 Task: For heading Use Georgia with red colour & bold.  font size for heading18,  'Change the font style of data to'Georgia and font size to 9,  Change the alignment of both headline & data to Align right In the sheet  BudgetTool templatesbook
Action: Mouse moved to (229, 185)
Screenshot: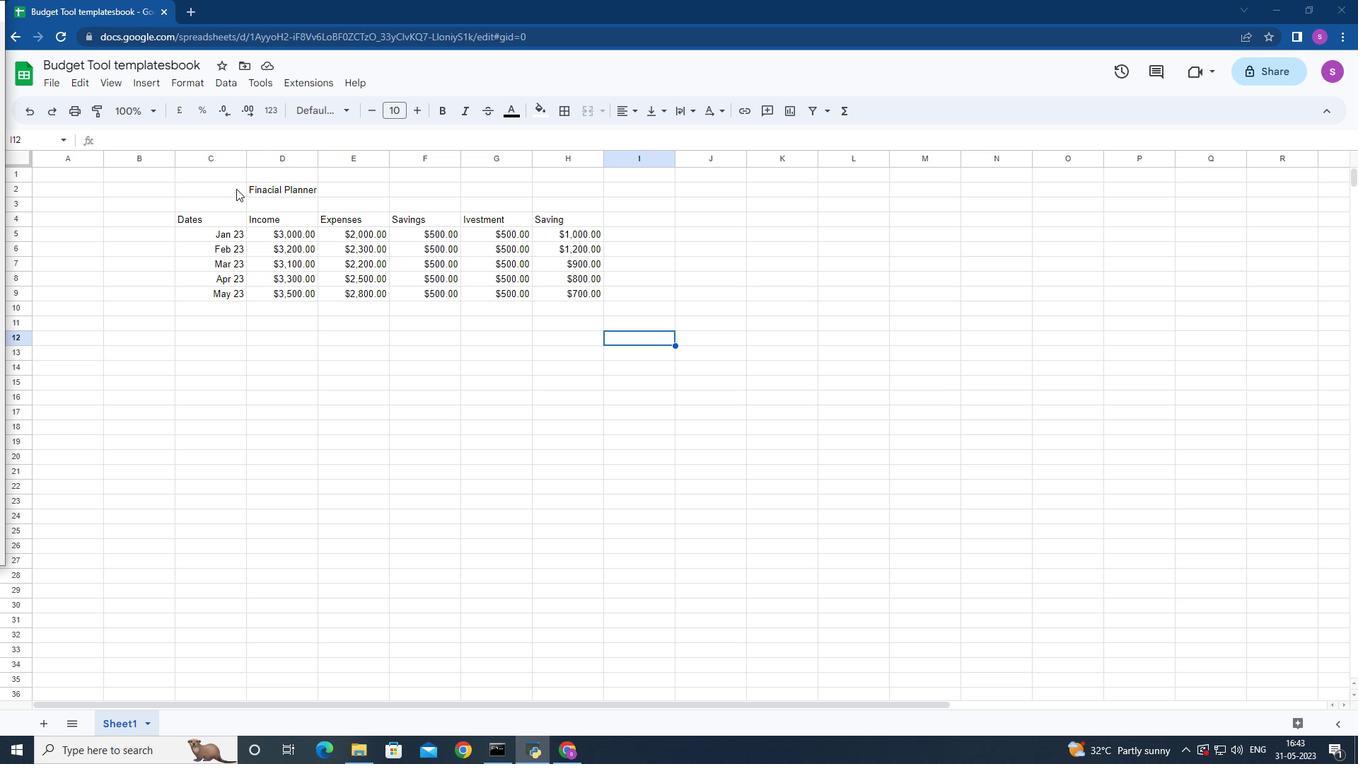 
Action: Mouse pressed left at (229, 185)
Screenshot: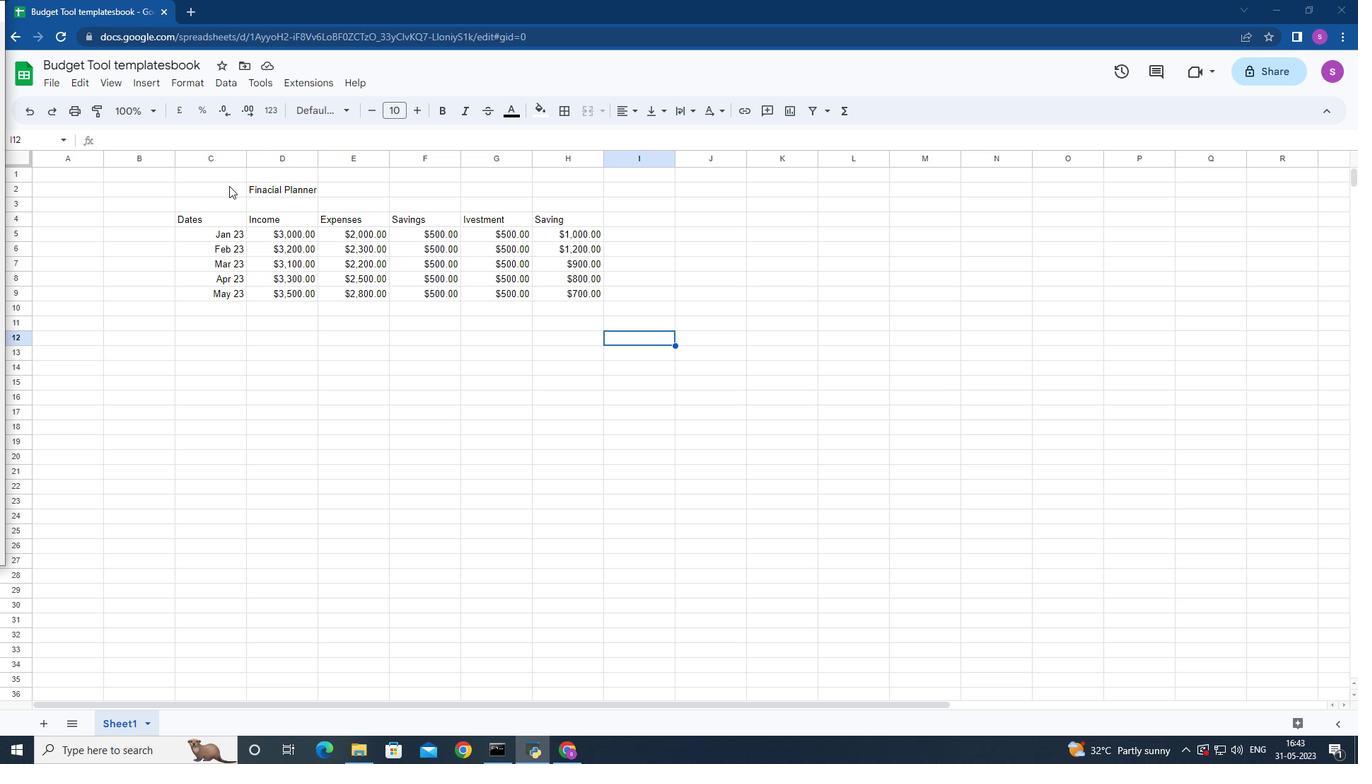
Action: Mouse moved to (348, 108)
Screenshot: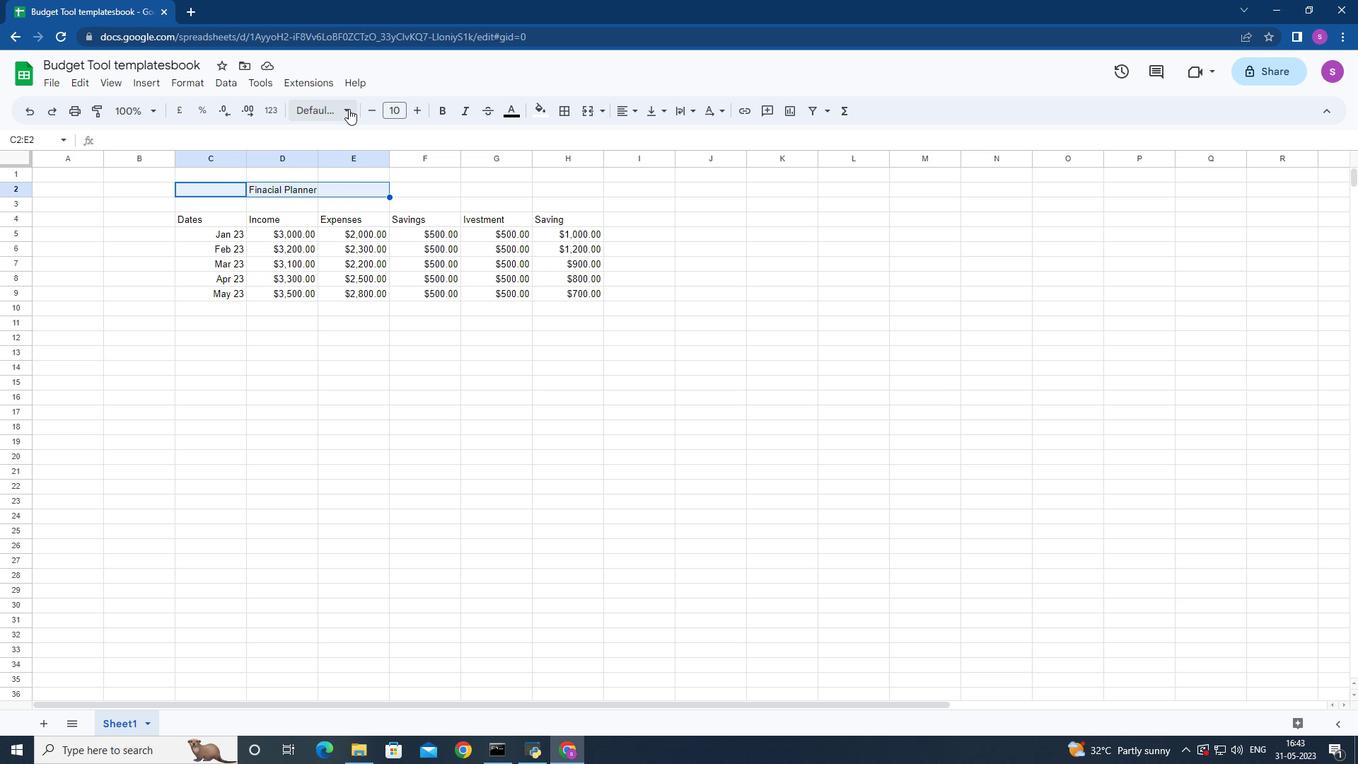 
Action: Mouse pressed left at (348, 108)
Screenshot: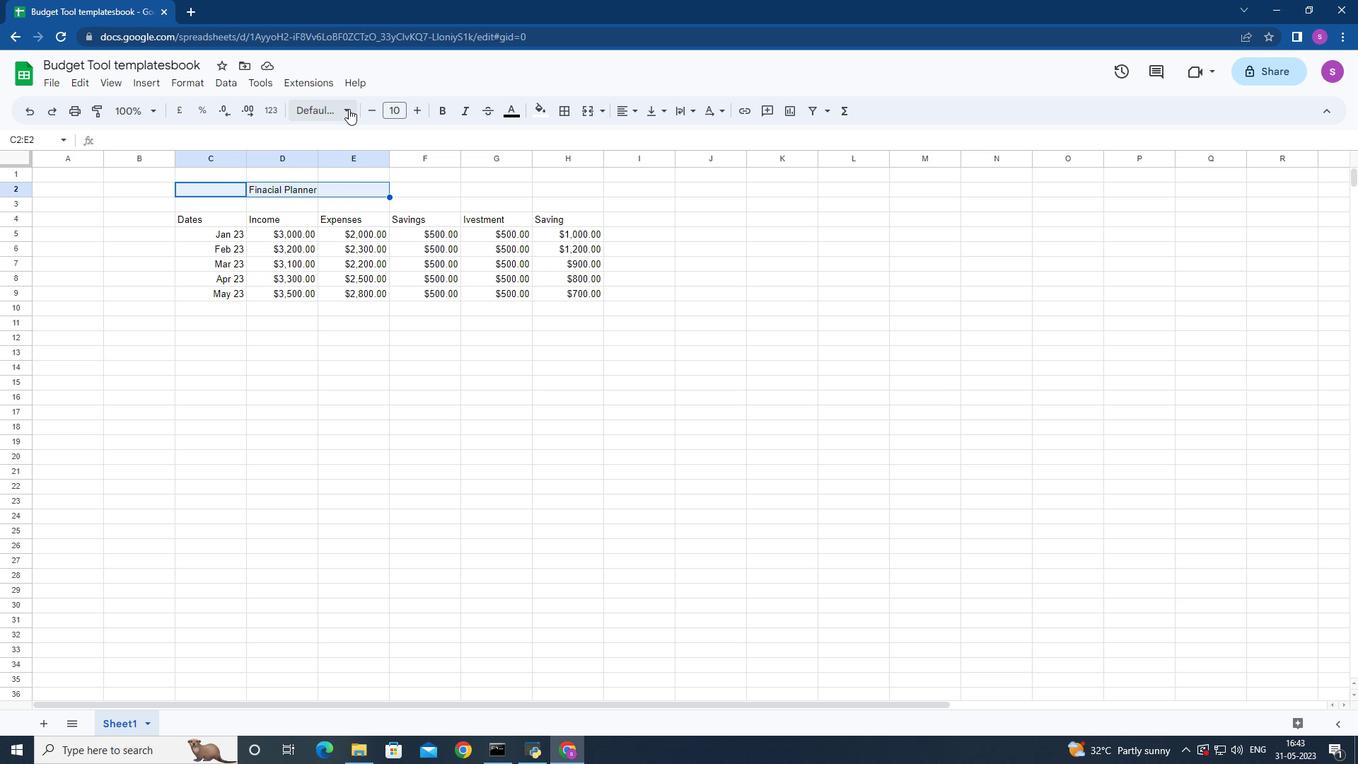 
Action: Mouse moved to (367, 541)
Screenshot: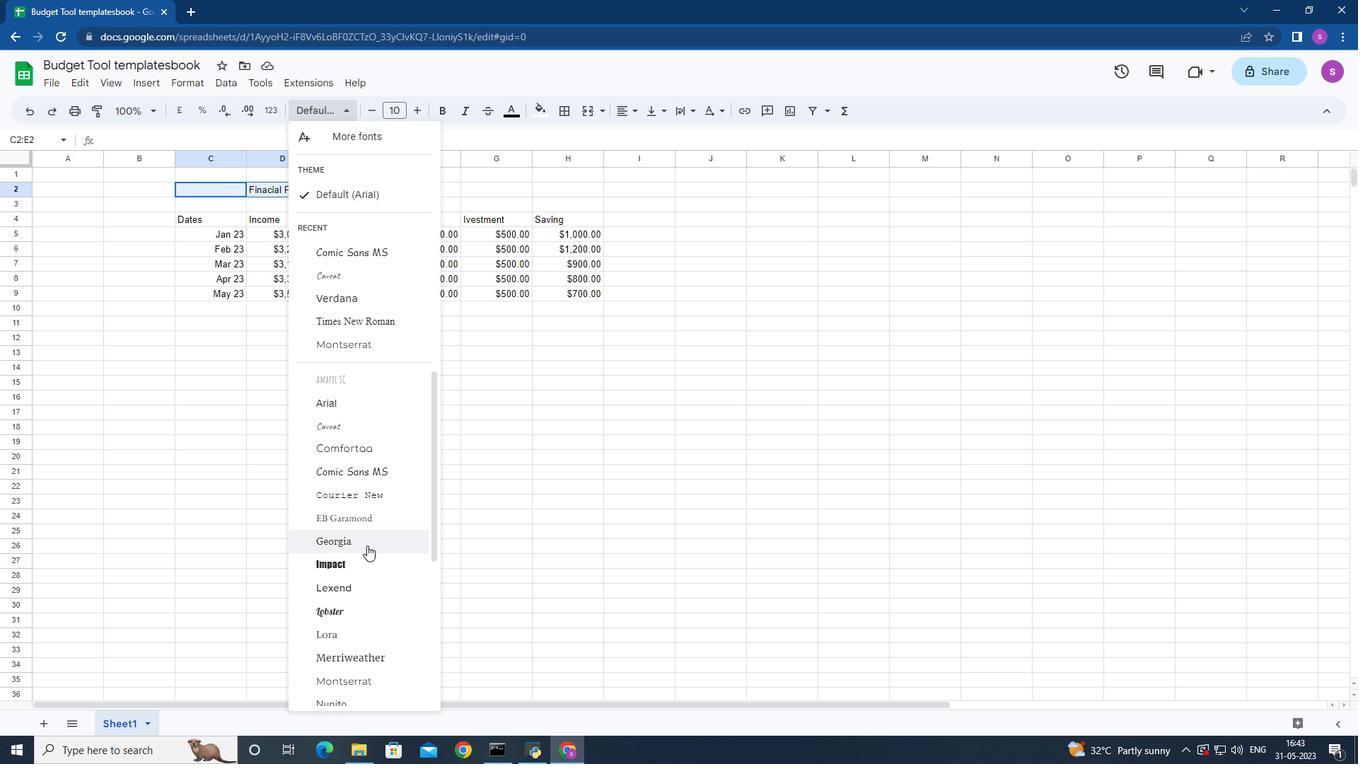 
Action: Mouse pressed left at (367, 541)
Screenshot: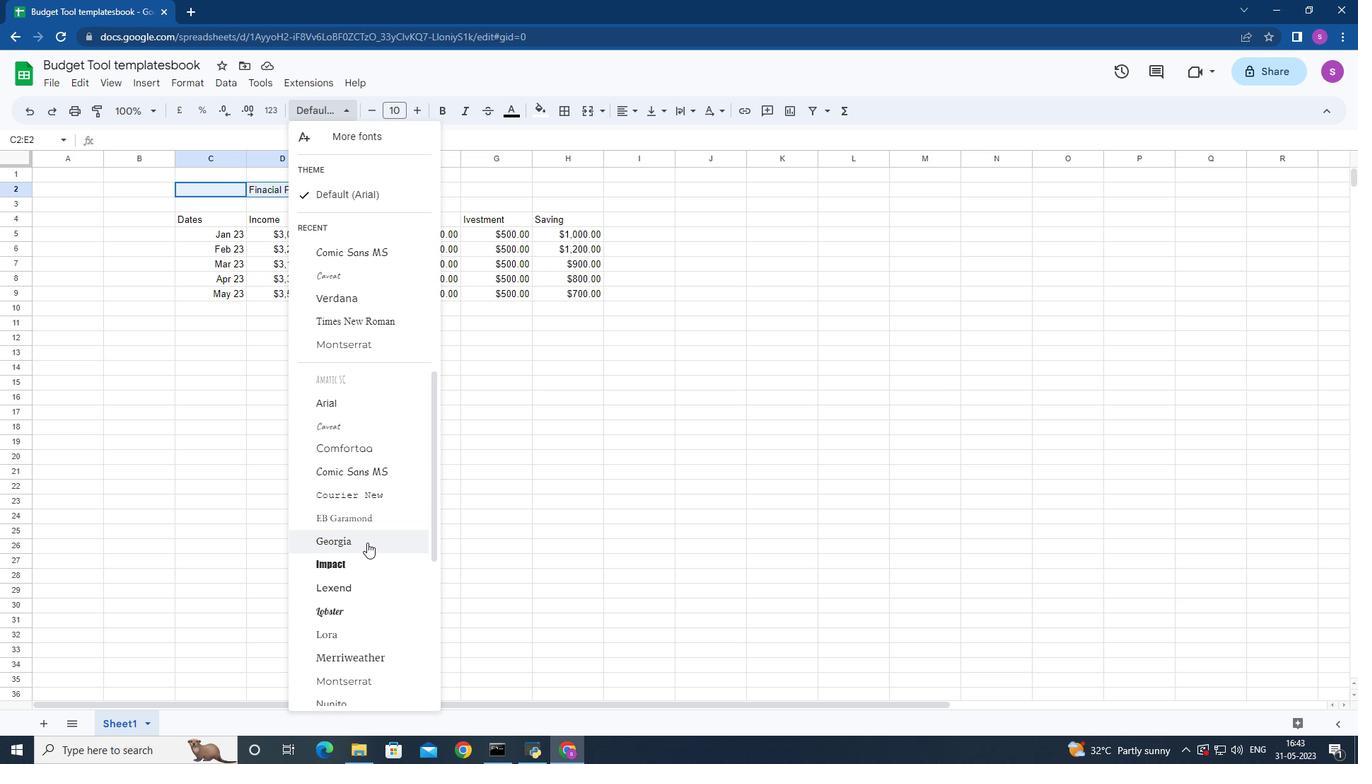
Action: Mouse moved to (515, 109)
Screenshot: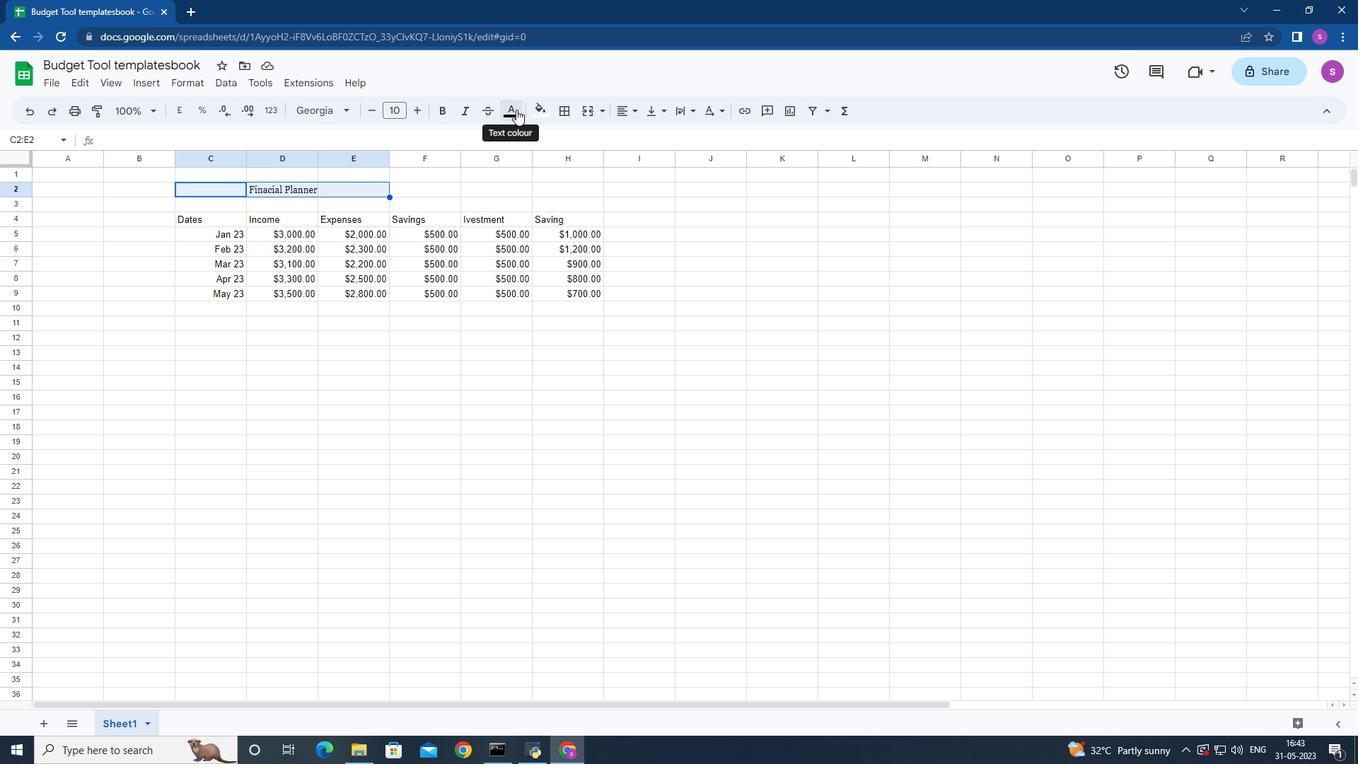 
Action: Mouse pressed left at (515, 109)
Screenshot: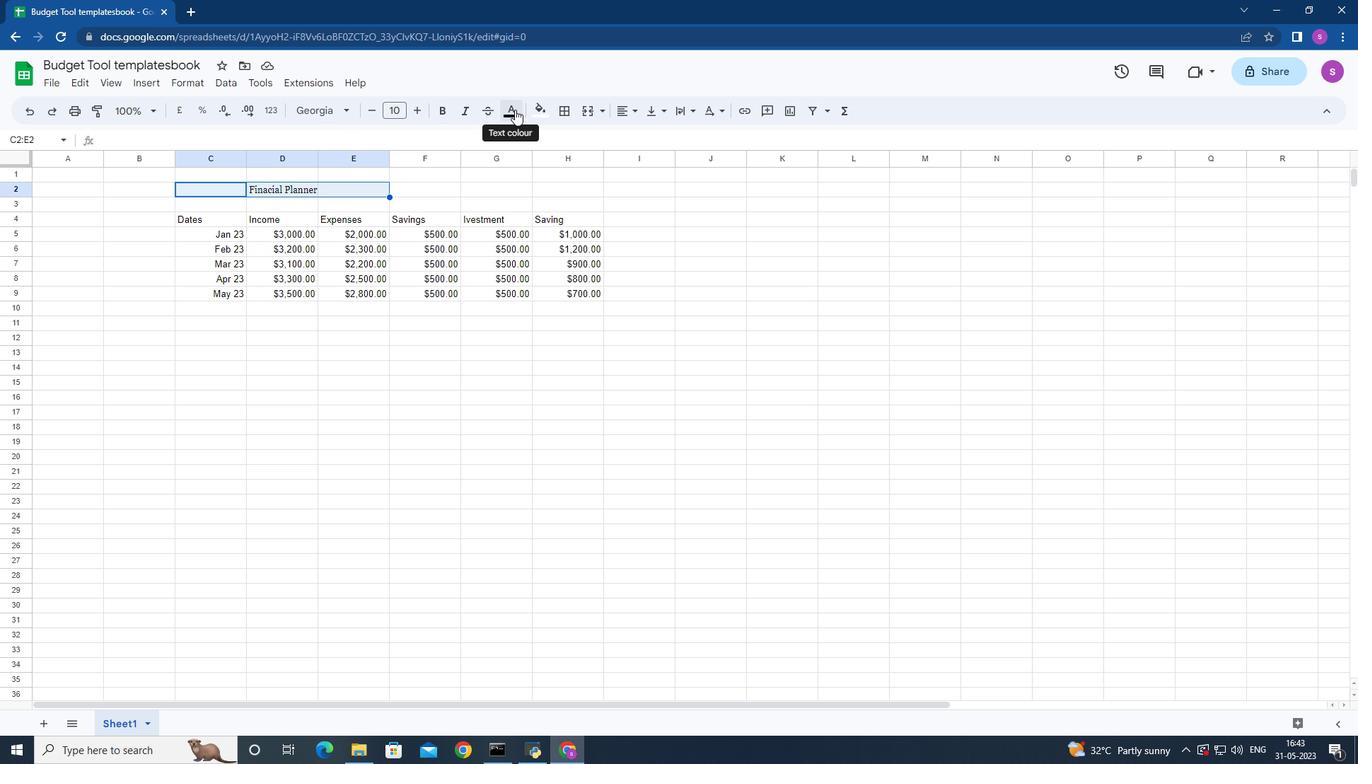 
Action: Mouse moved to (529, 179)
Screenshot: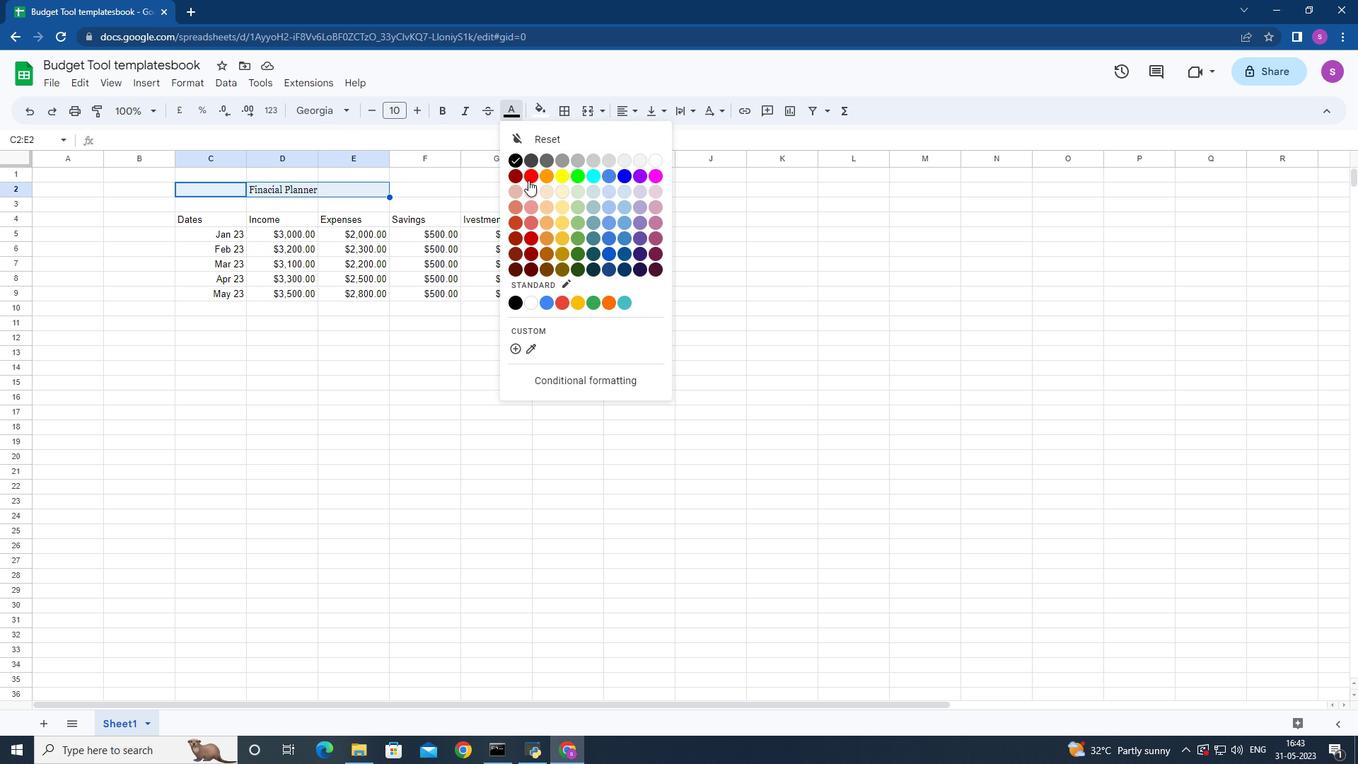 
Action: Mouse pressed left at (529, 179)
Screenshot: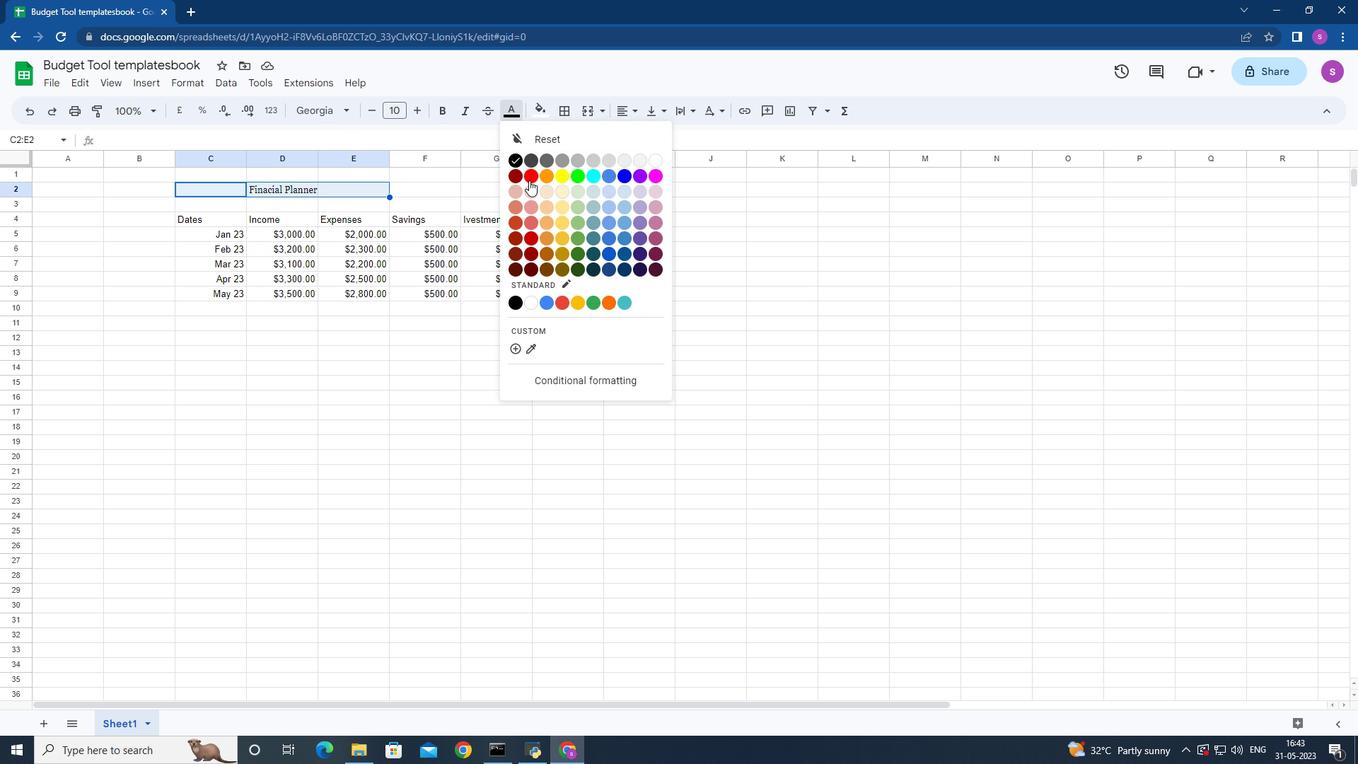 
Action: Mouse moved to (444, 113)
Screenshot: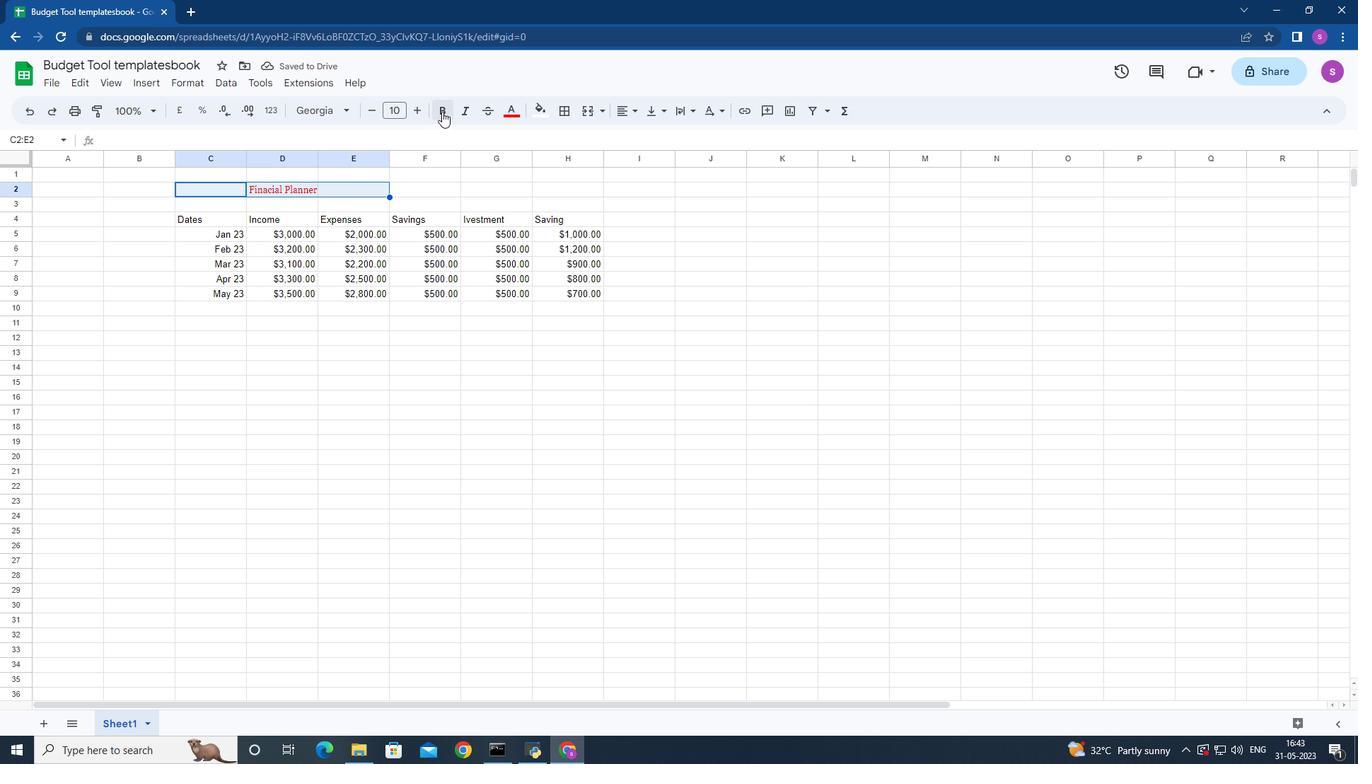 
Action: Mouse pressed left at (444, 113)
Screenshot: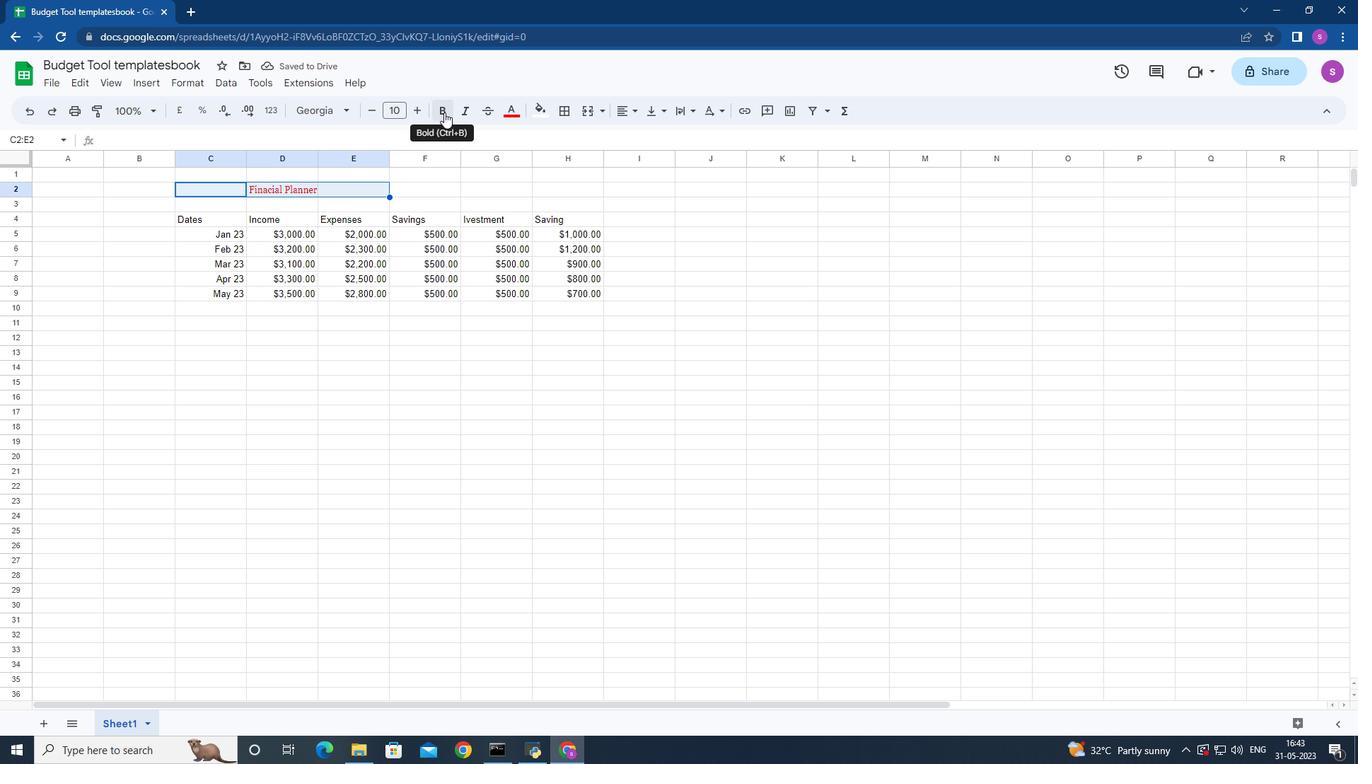 
Action: Mouse moved to (416, 111)
Screenshot: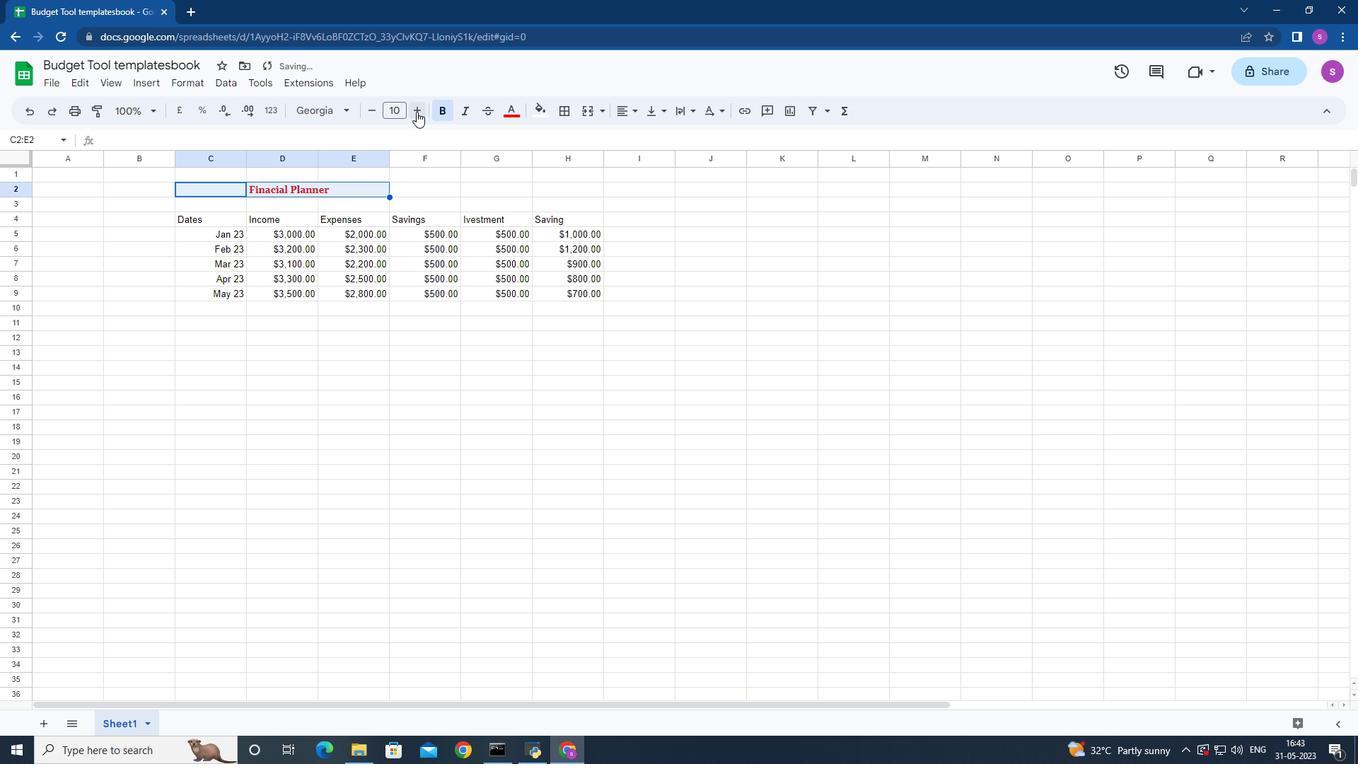 
Action: Mouse pressed left at (416, 111)
Screenshot: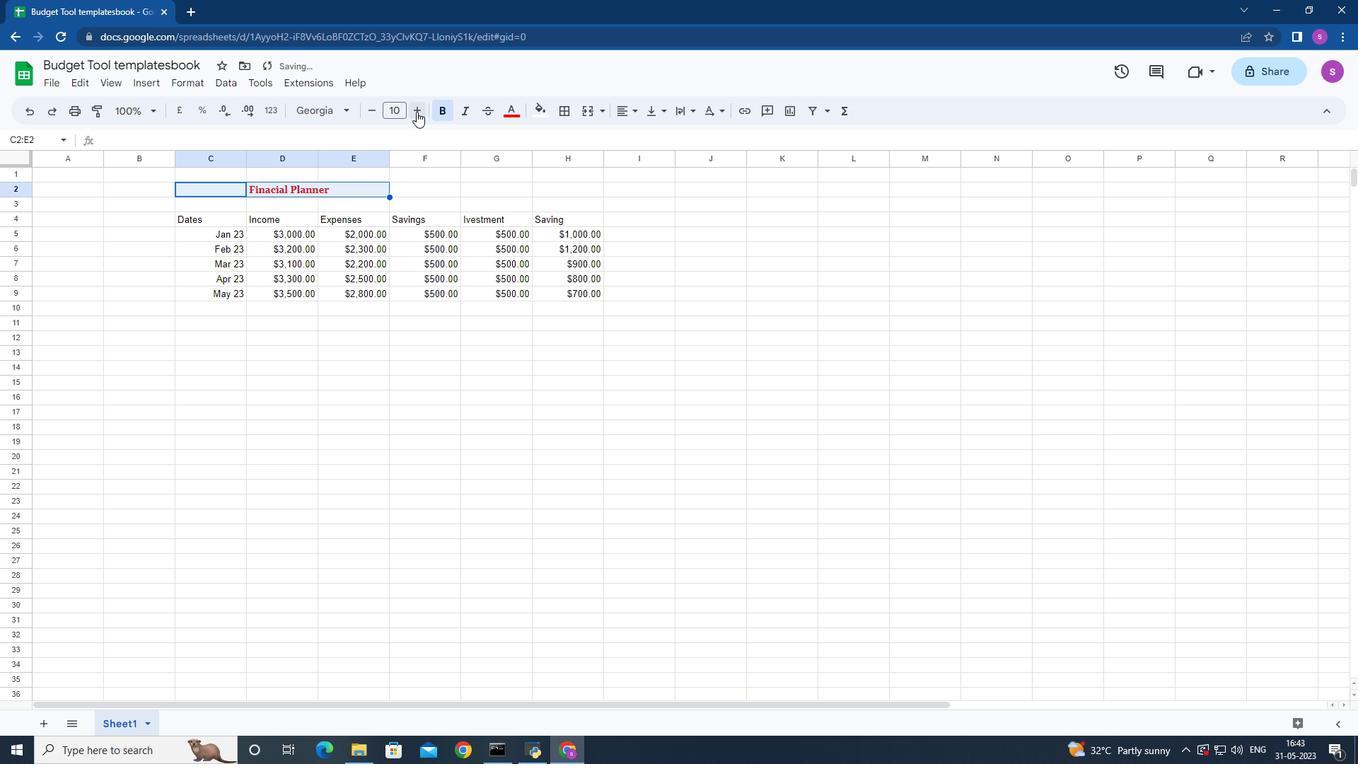 
Action: Mouse moved to (416, 111)
Screenshot: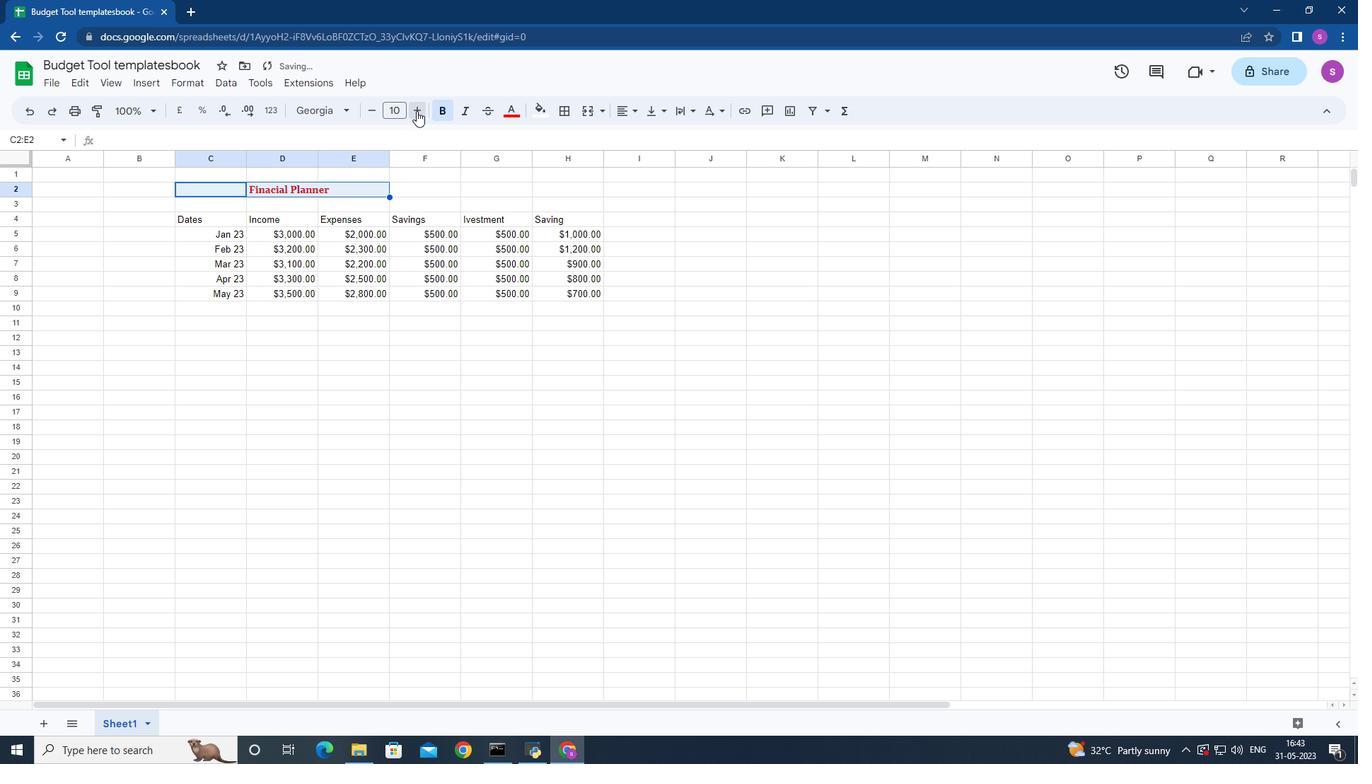 
Action: Mouse pressed left at (416, 111)
Screenshot: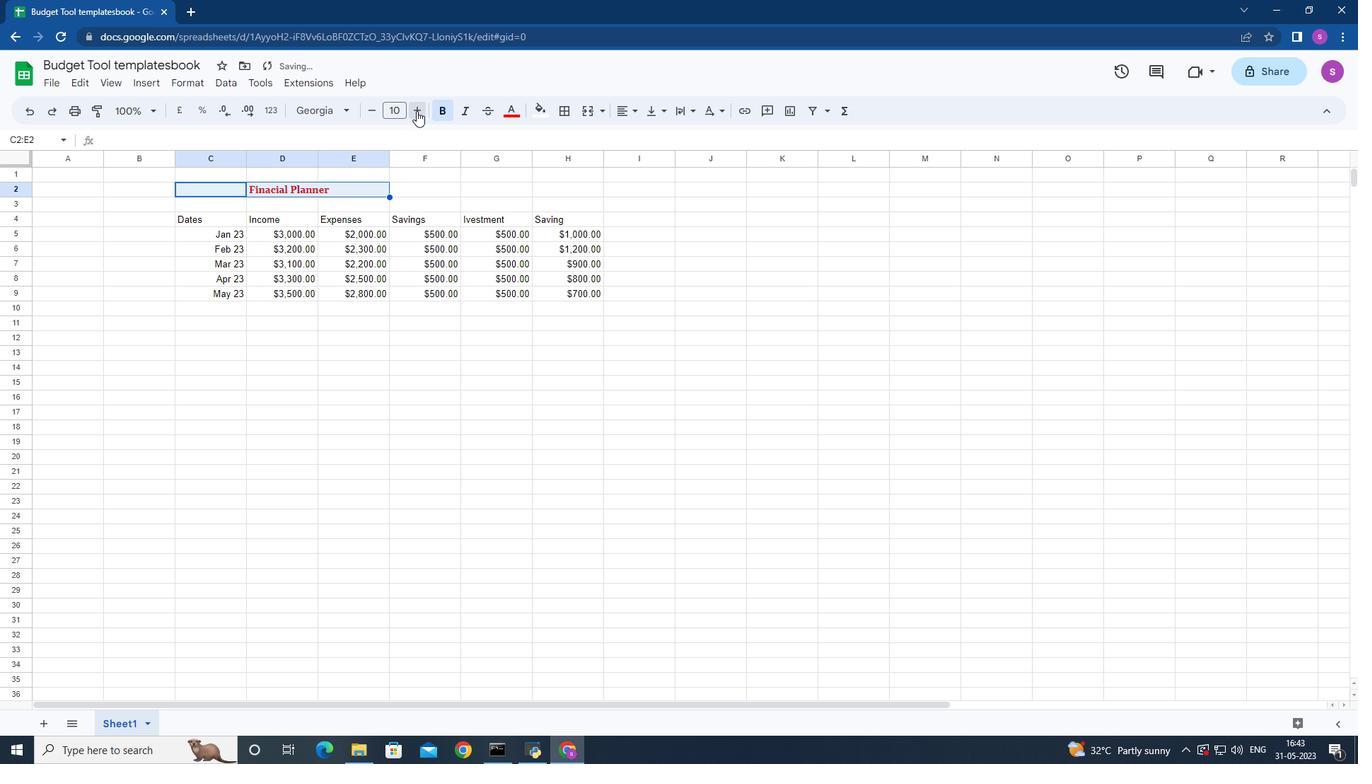 
Action: Mouse moved to (418, 111)
Screenshot: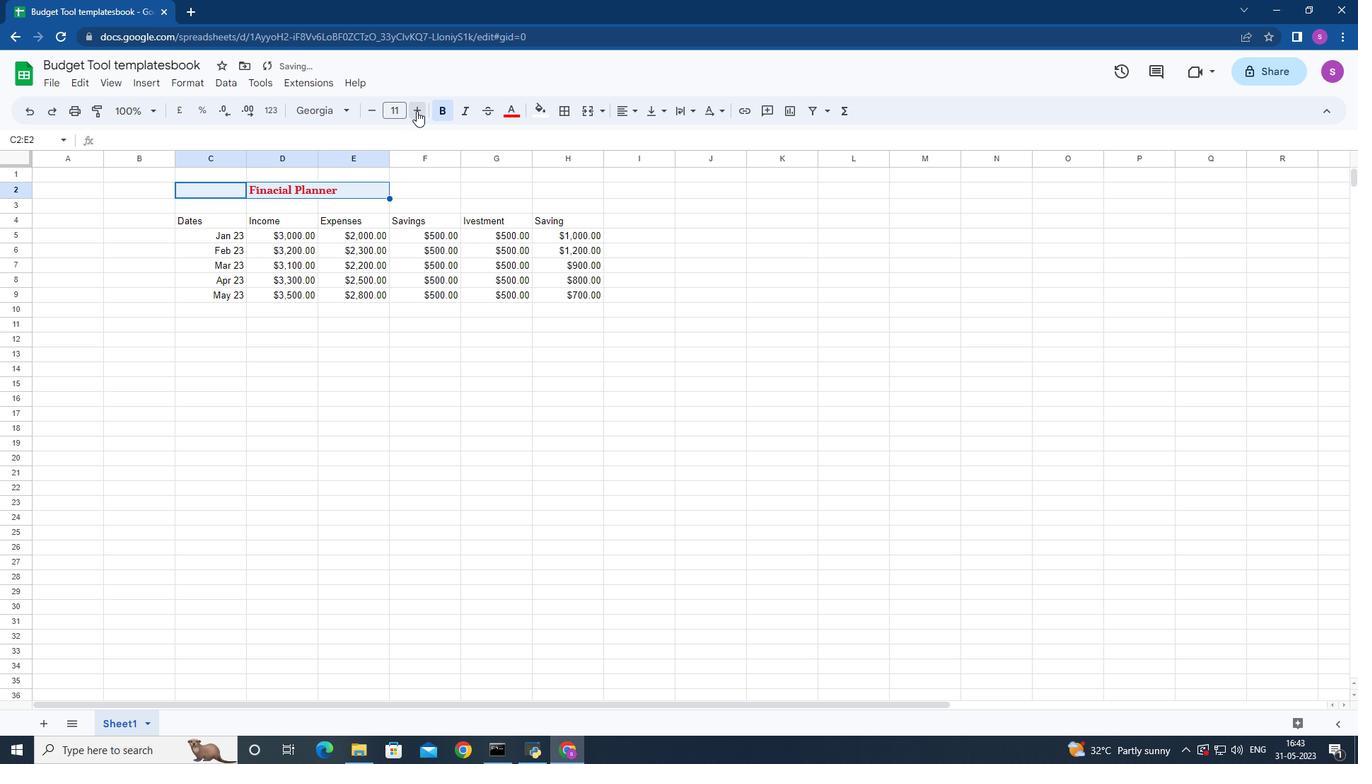 
Action: Mouse pressed left at (418, 111)
Screenshot: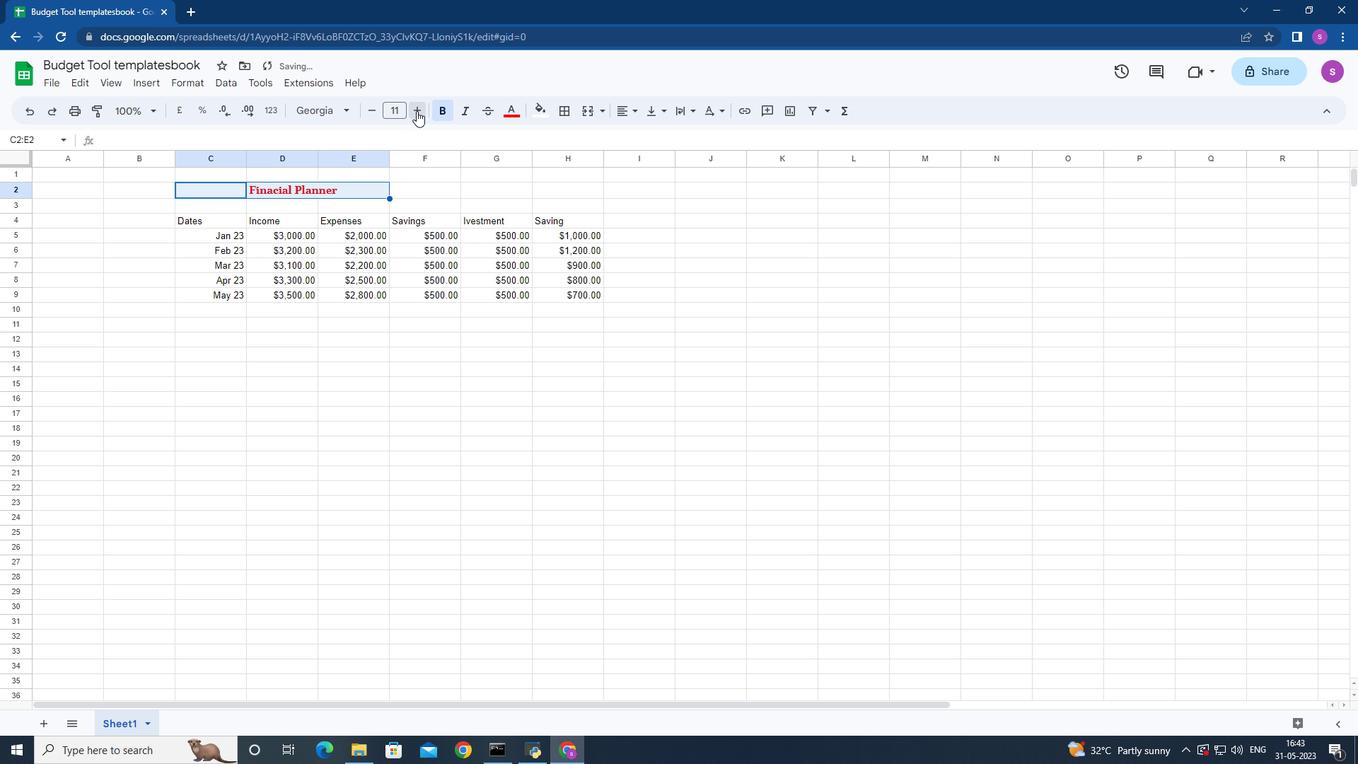 
Action: Mouse pressed left at (418, 111)
Screenshot: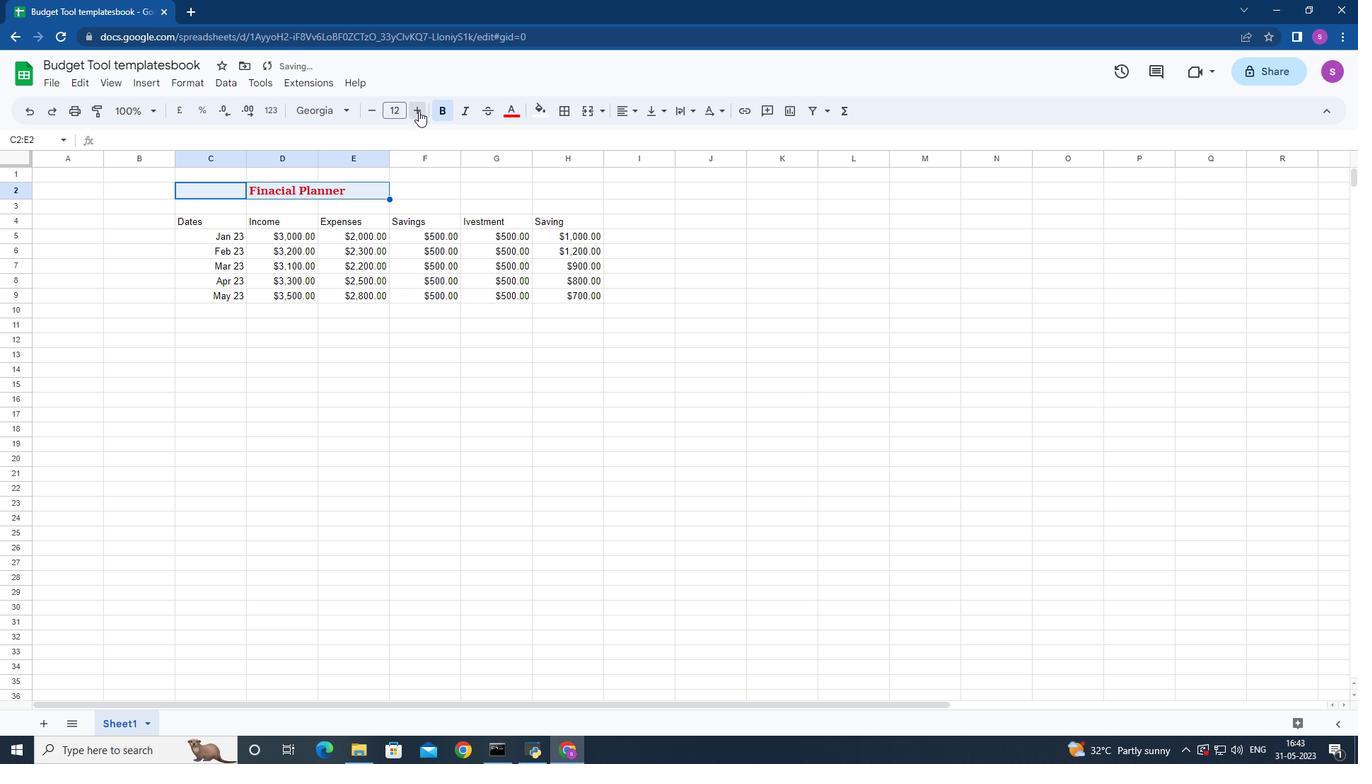 
Action: Mouse moved to (419, 110)
Screenshot: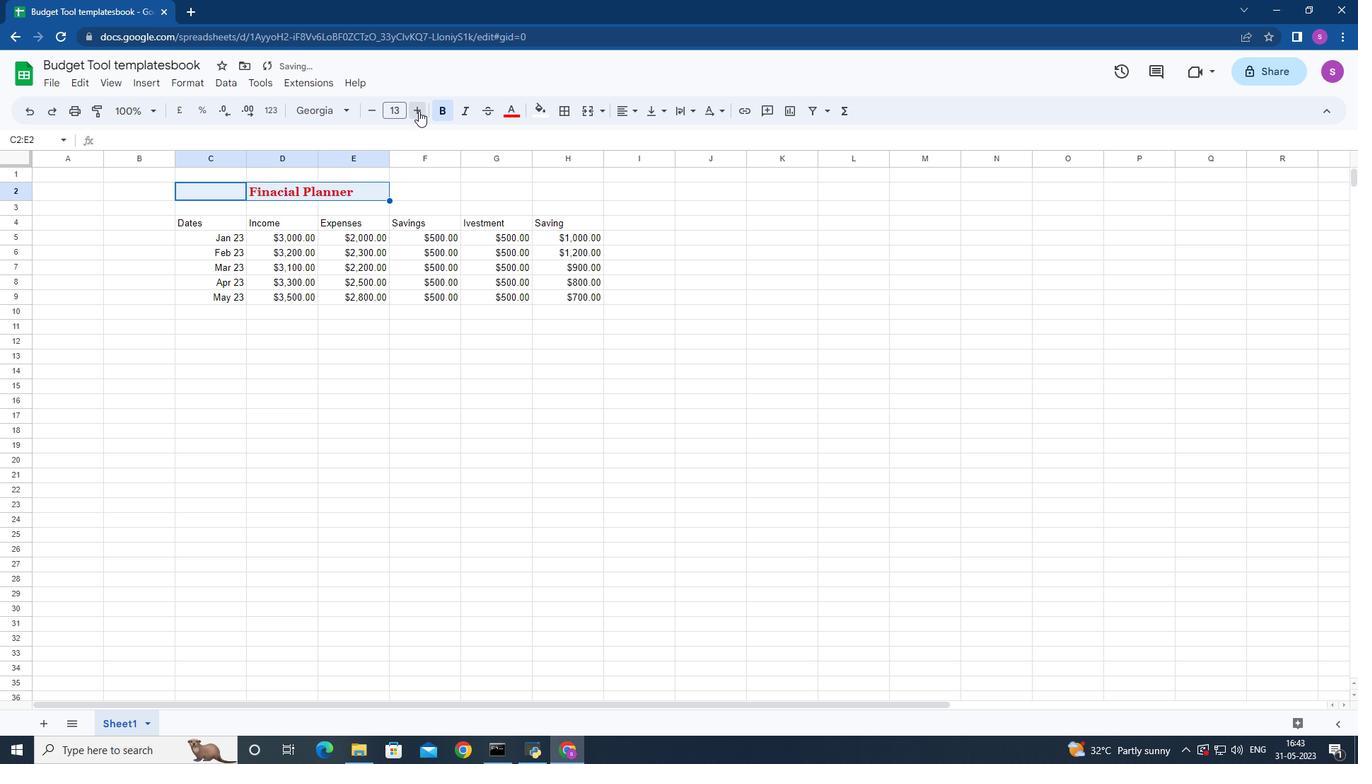
Action: Mouse pressed left at (419, 110)
Screenshot: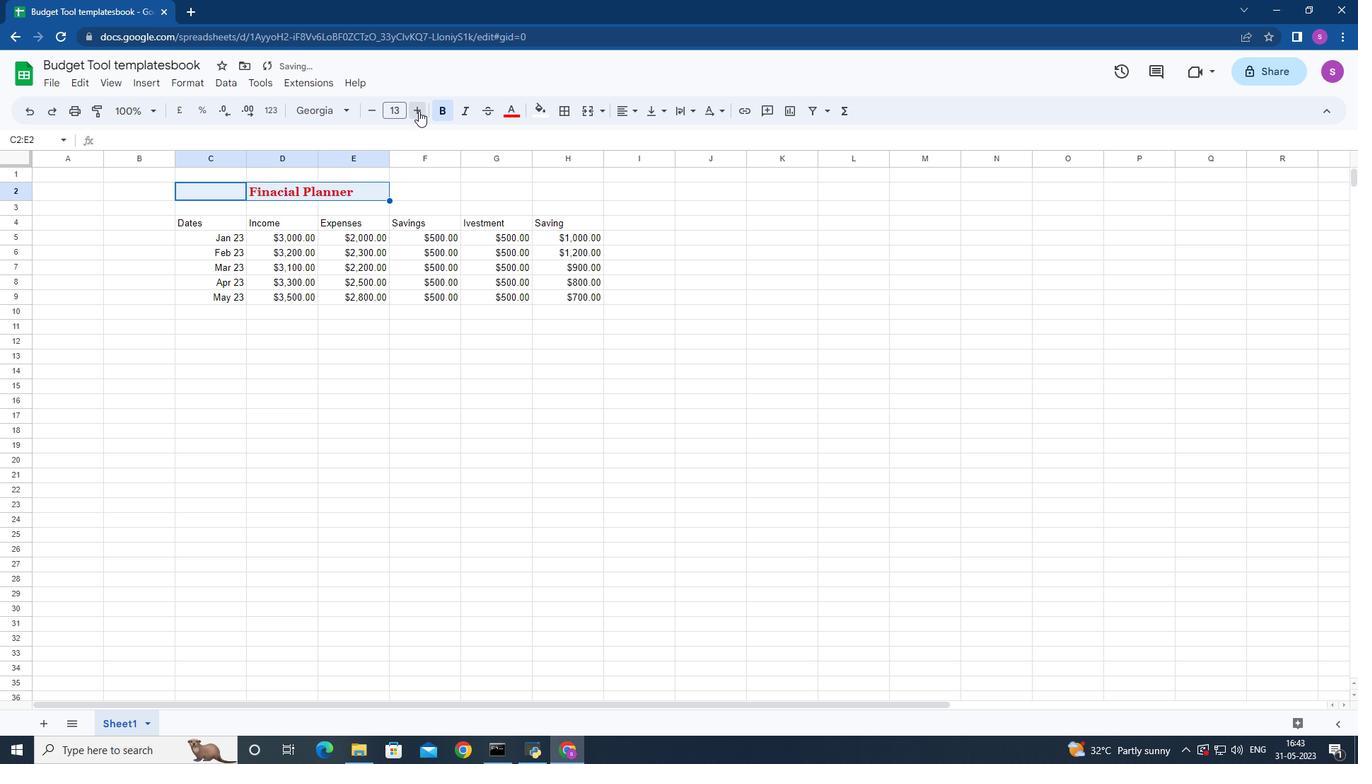 
Action: Mouse moved to (420, 110)
Screenshot: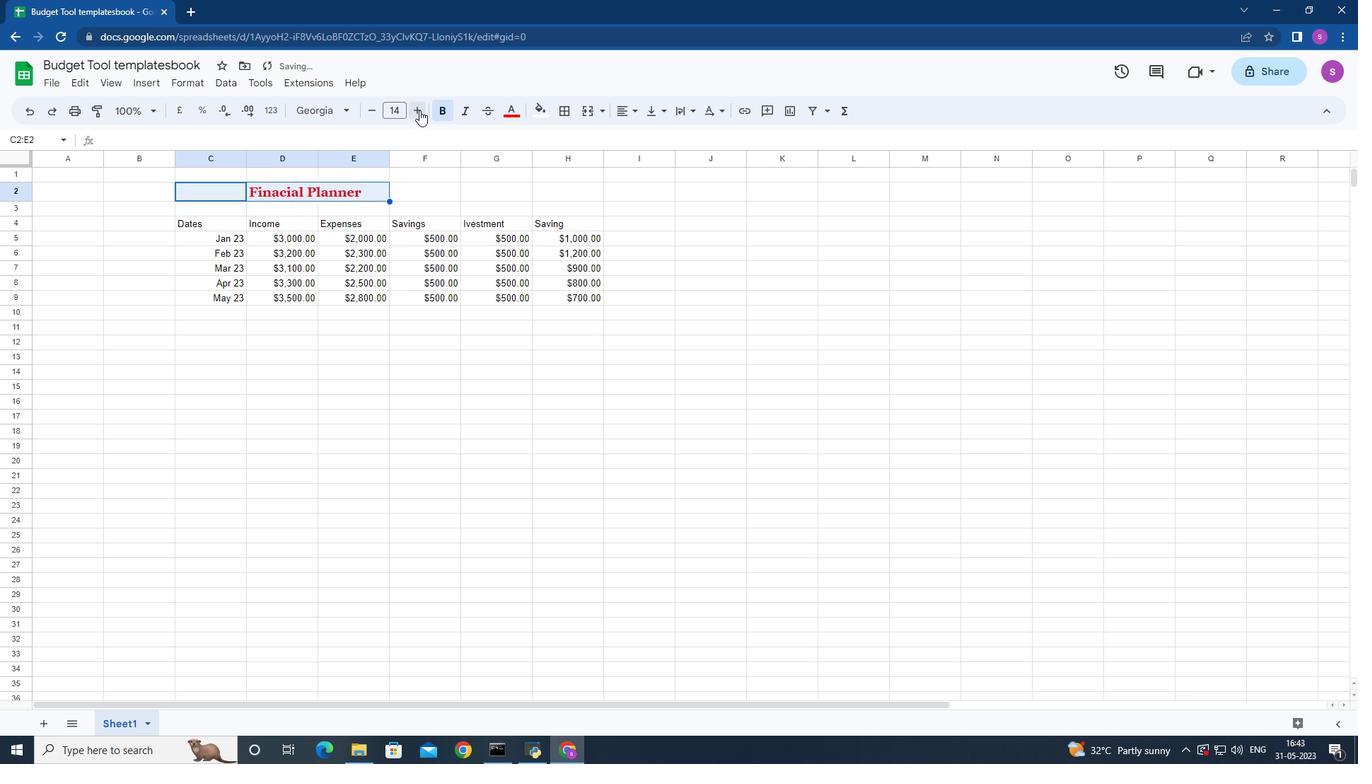 
Action: Mouse pressed left at (420, 110)
Screenshot: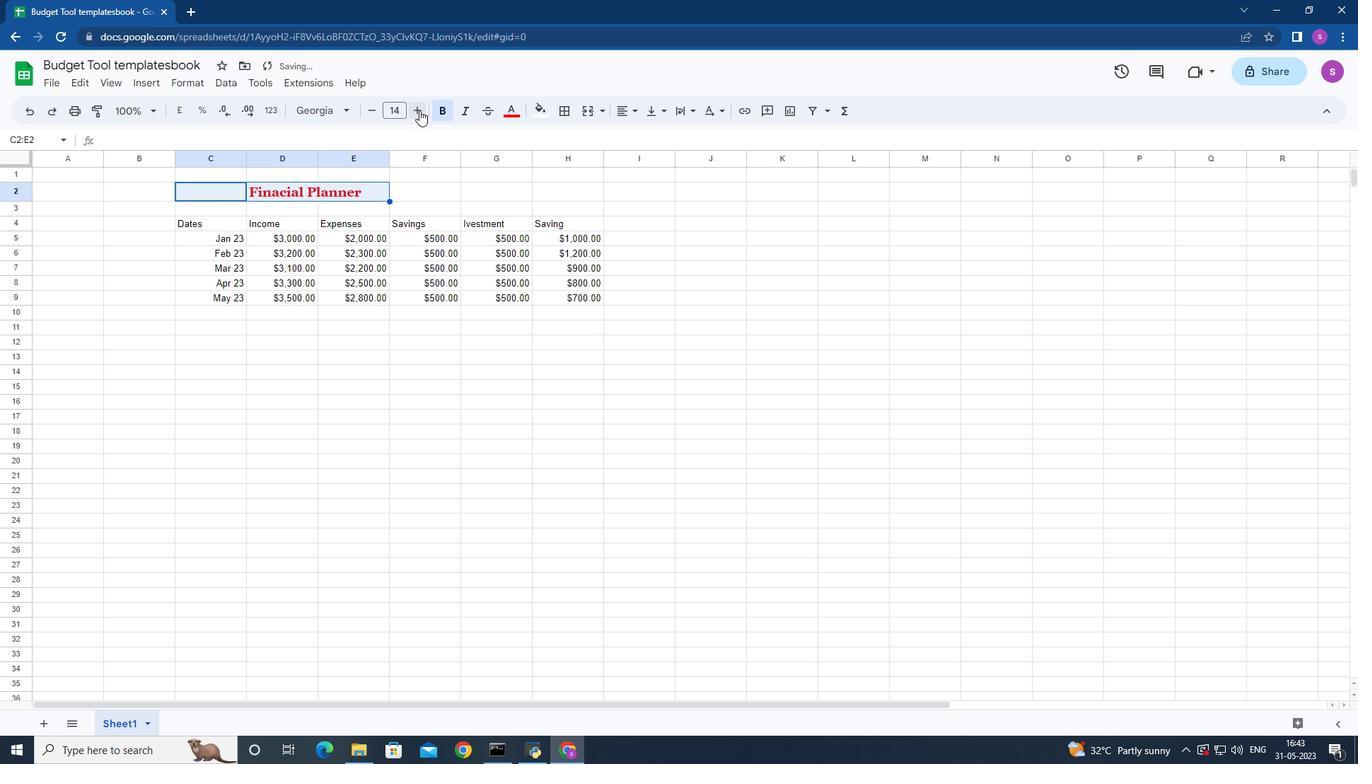 
Action: Mouse pressed left at (420, 110)
Screenshot: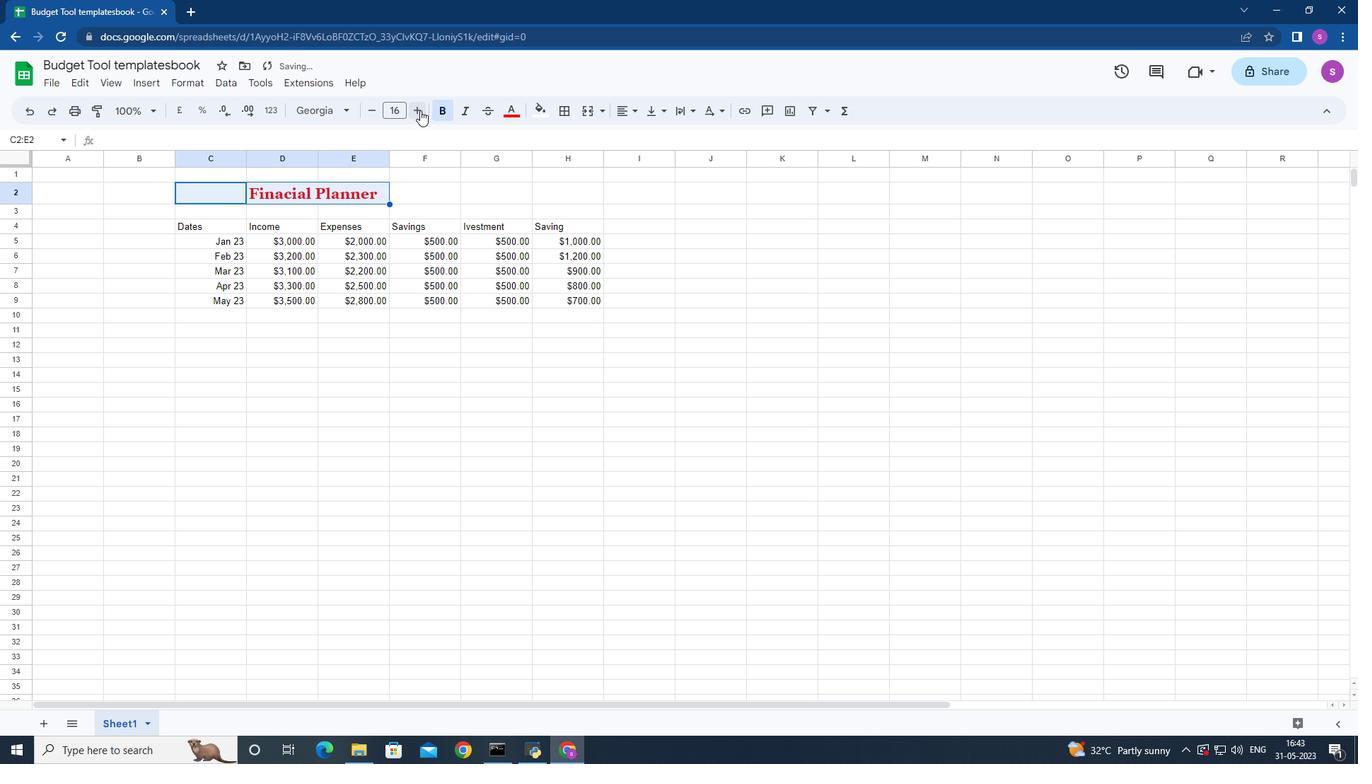 
Action: Mouse pressed left at (420, 110)
Screenshot: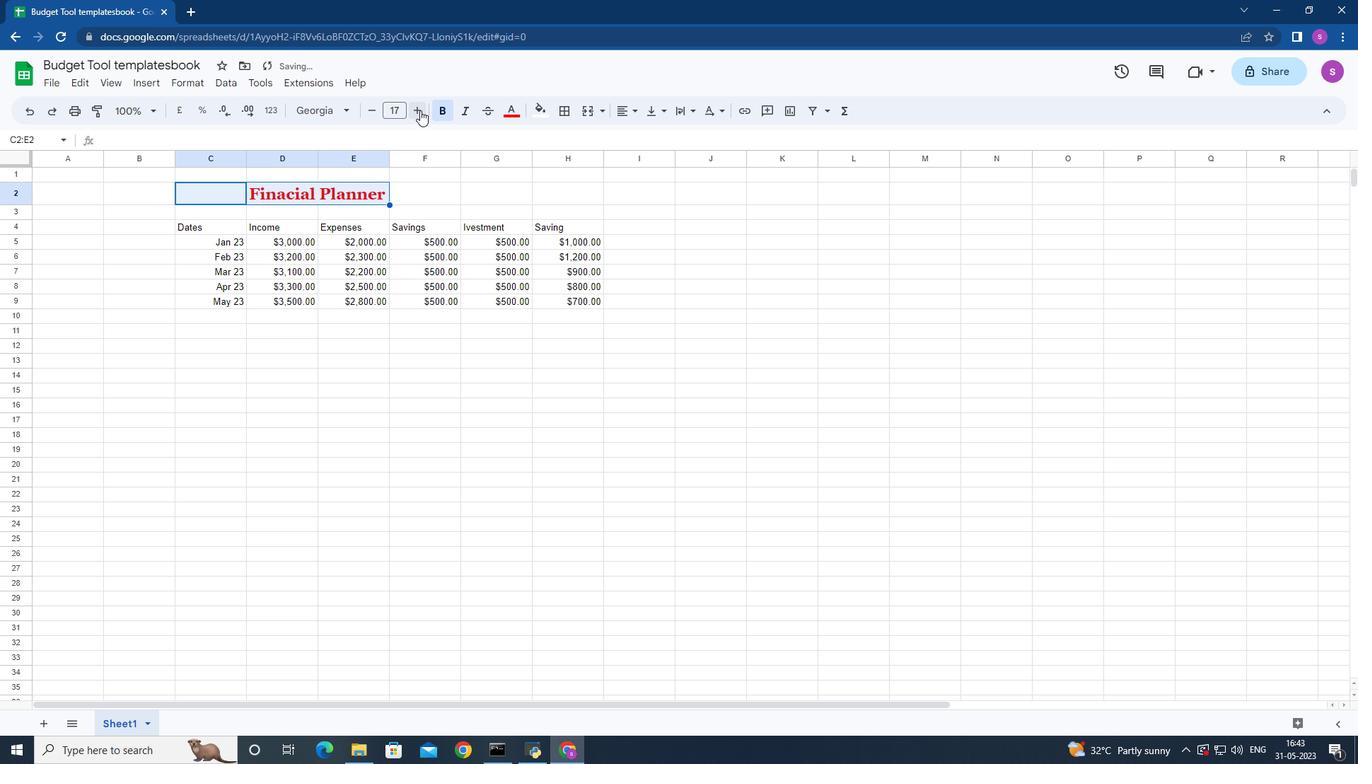 
Action: Mouse moved to (174, 231)
Screenshot: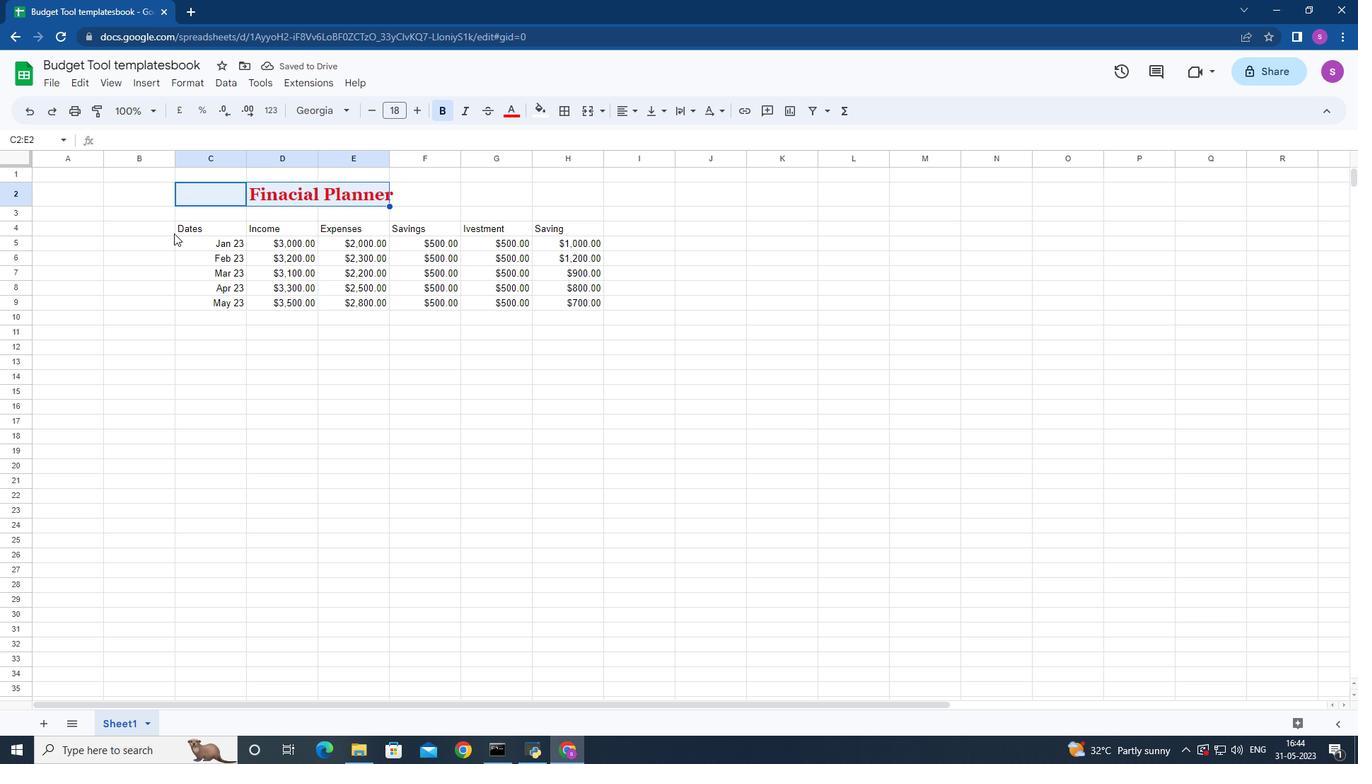 
Action: Mouse pressed left at (174, 231)
Screenshot: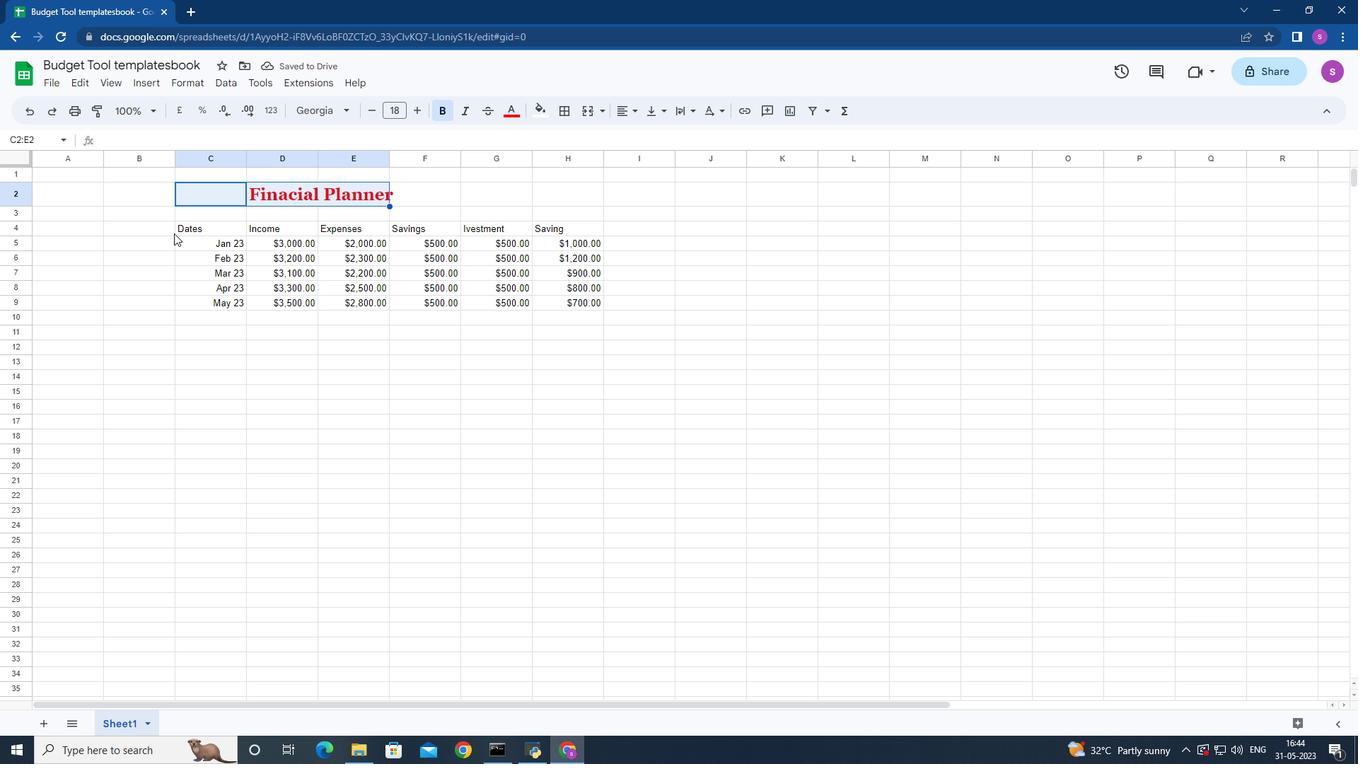 
Action: Mouse moved to (346, 110)
Screenshot: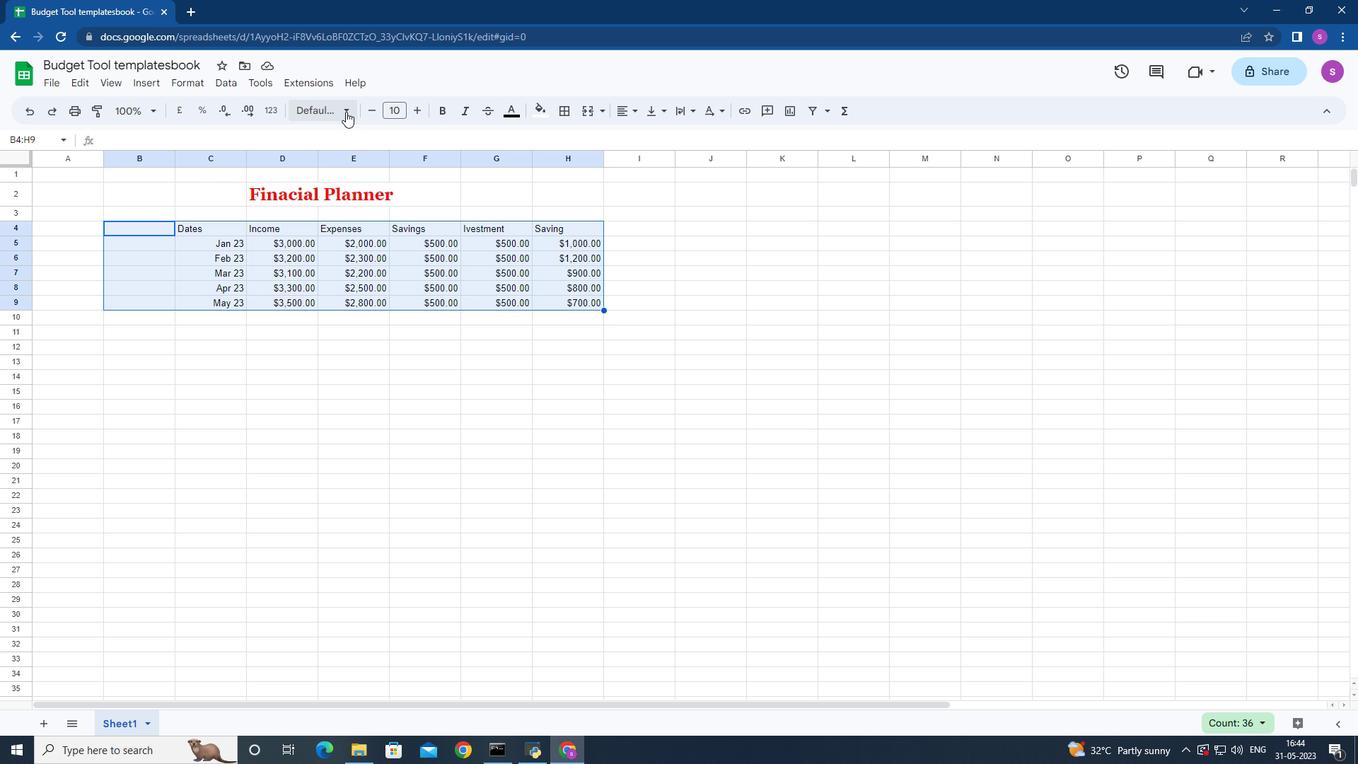 
Action: Mouse pressed left at (346, 110)
Screenshot: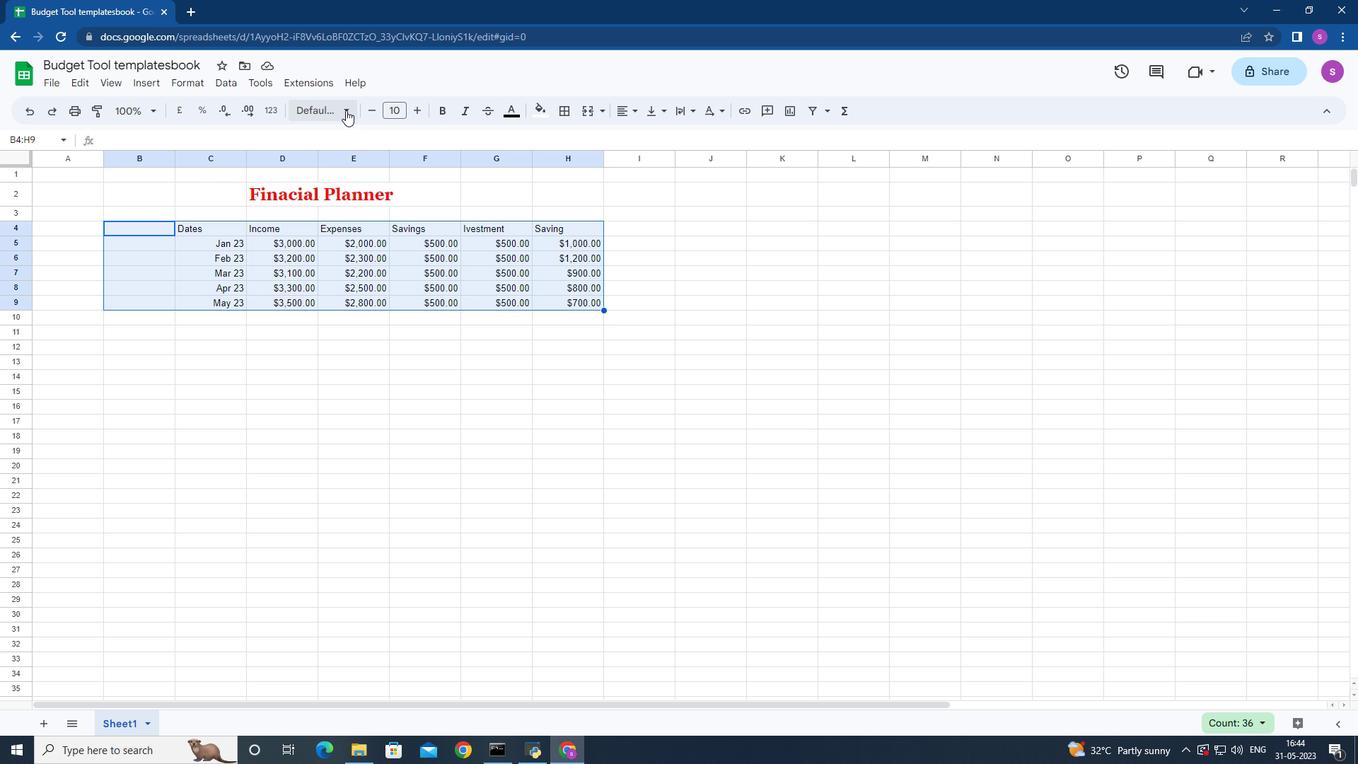 
Action: Mouse moved to (352, 254)
Screenshot: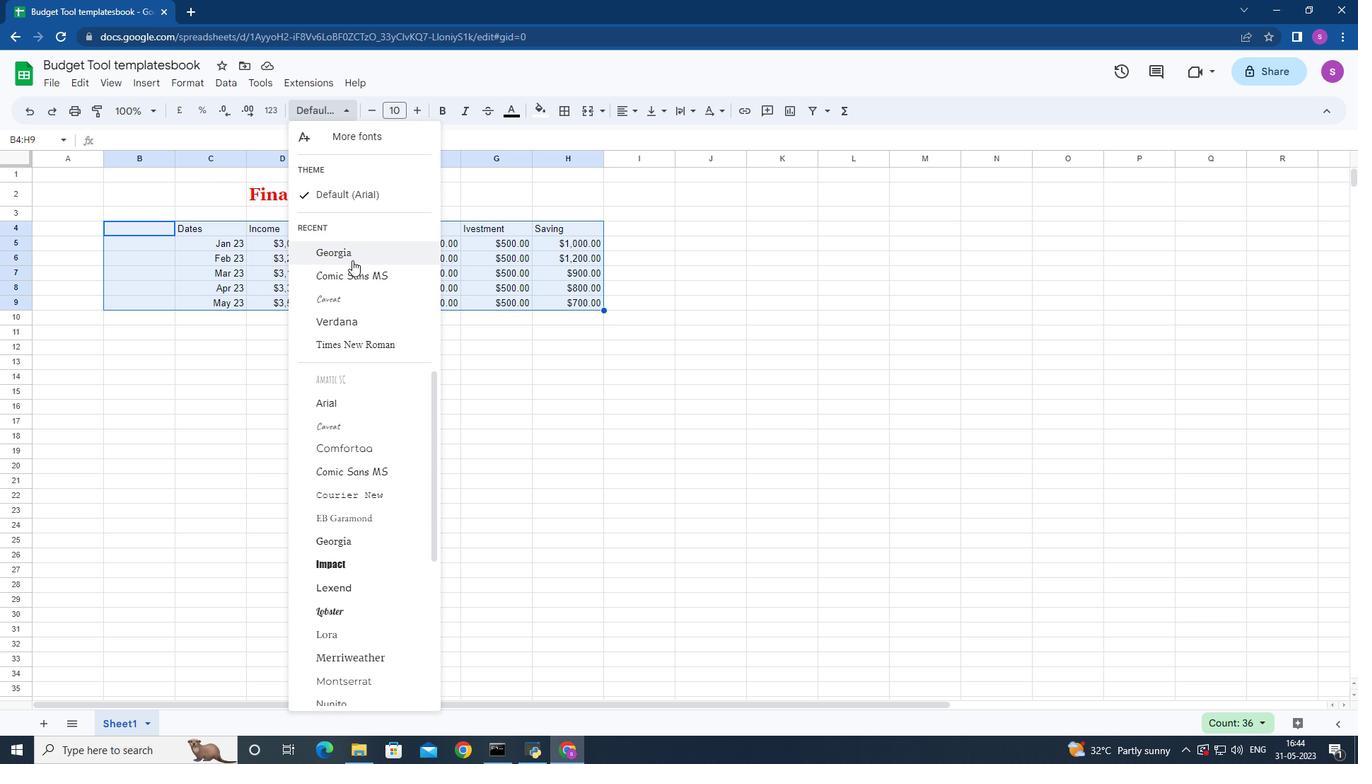 
Action: Mouse pressed left at (352, 254)
Screenshot: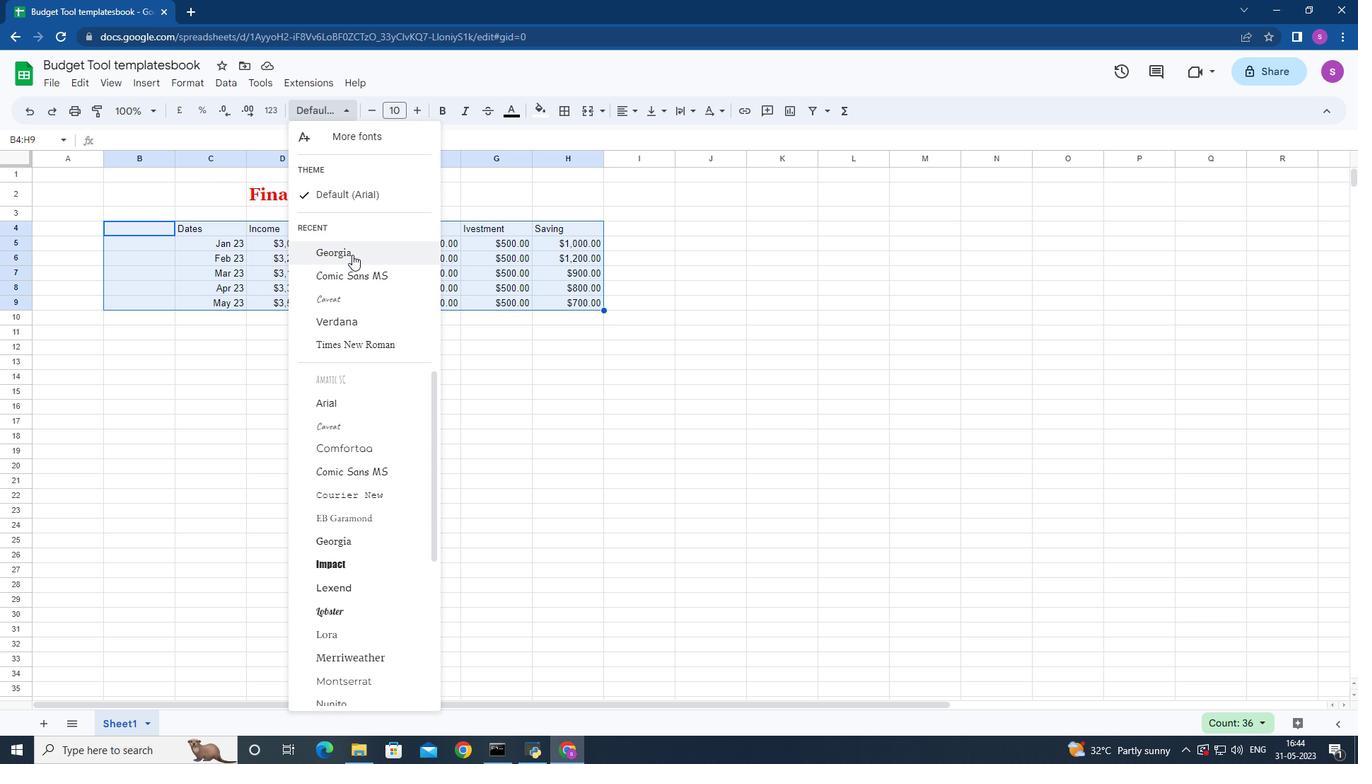 
Action: Mouse moved to (366, 110)
Screenshot: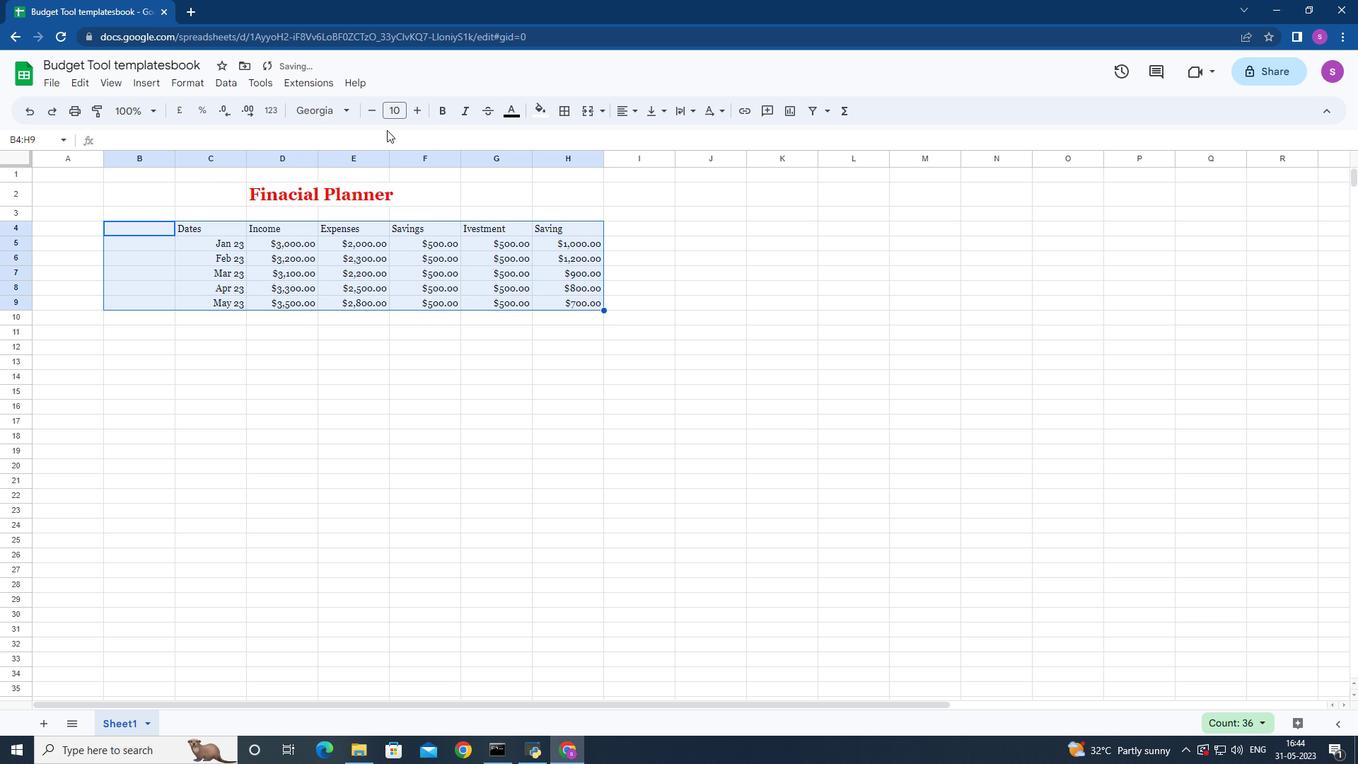 
Action: Mouse pressed left at (366, 110)
Screenshot: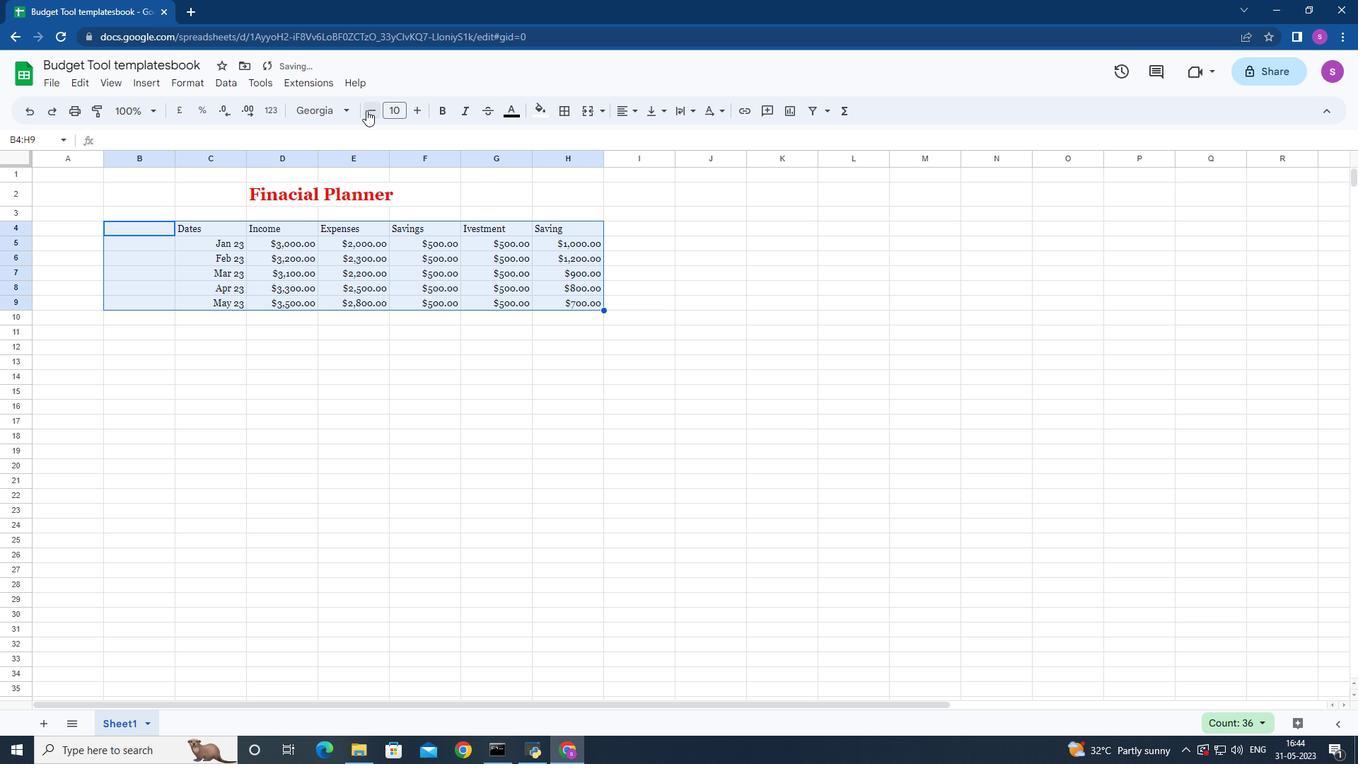 
Action: Mouse moved to (631, 115)
Screenshot: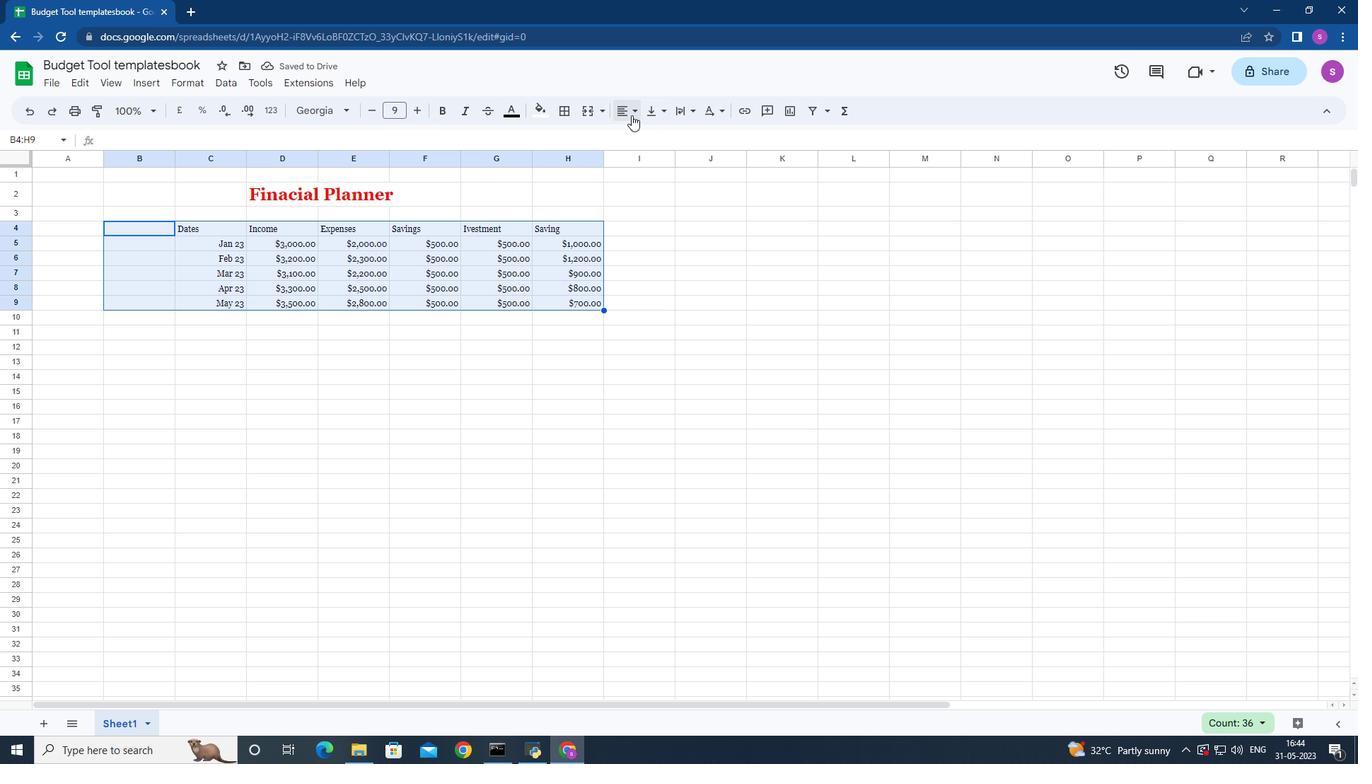
Action: Mouse pressed left at (631, 115)
Screenshot: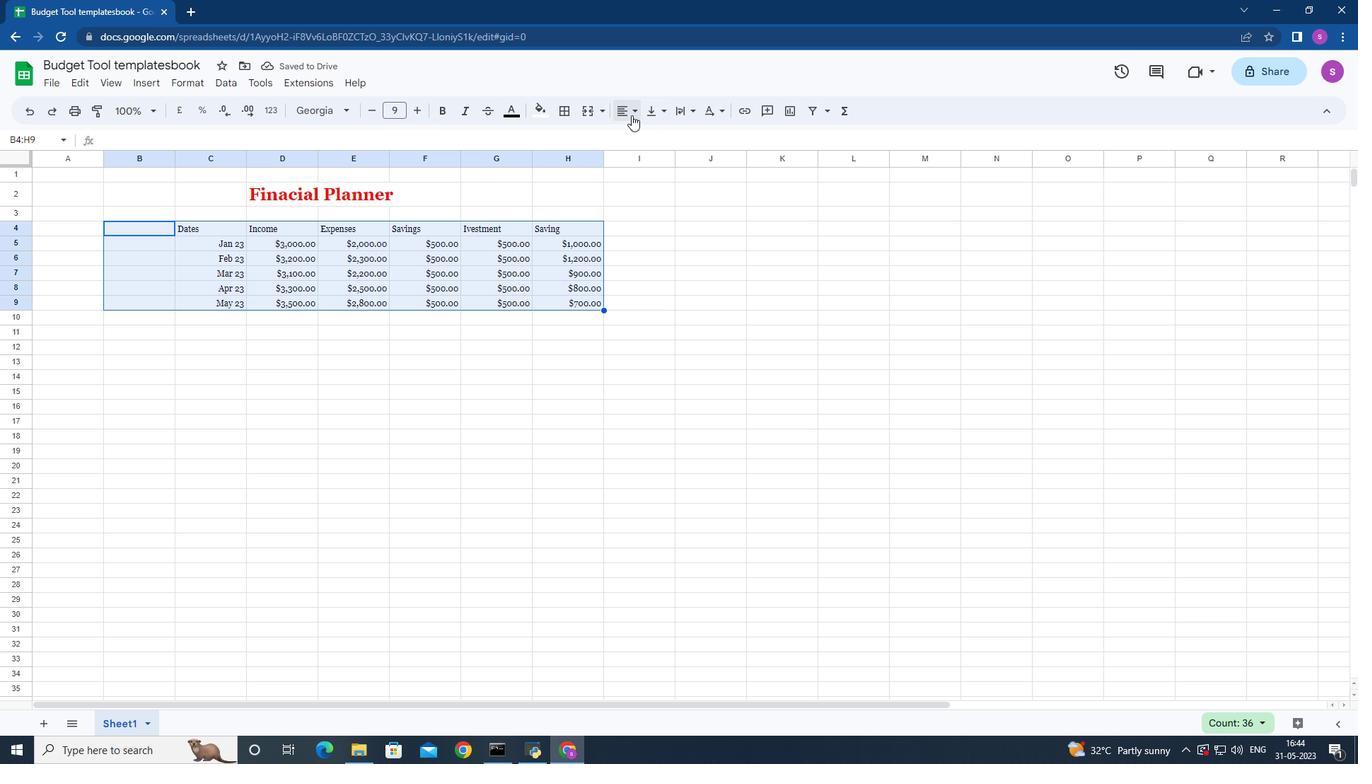 
Action: Mouse moved to (673, 137)
Screenshot: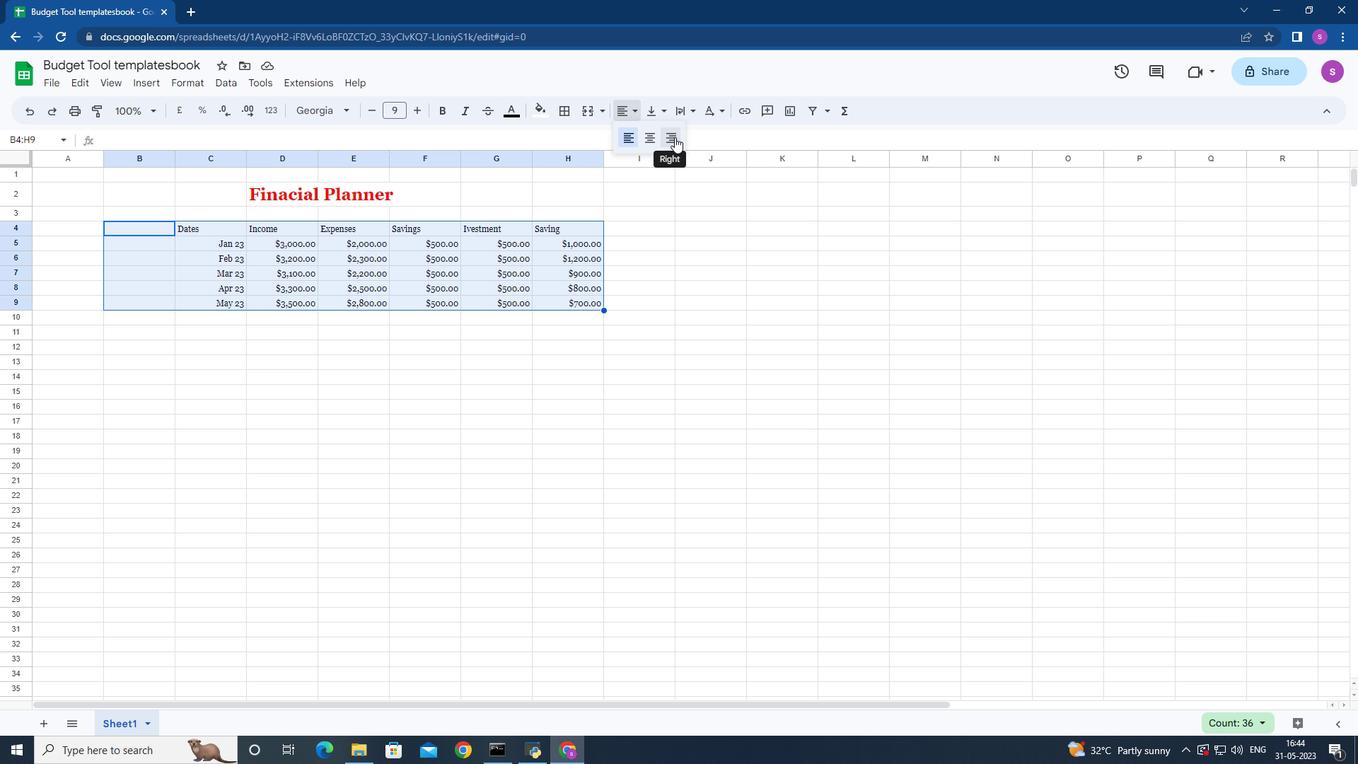 
Action: Mouse pressed left at (673, 137)
Screenshot: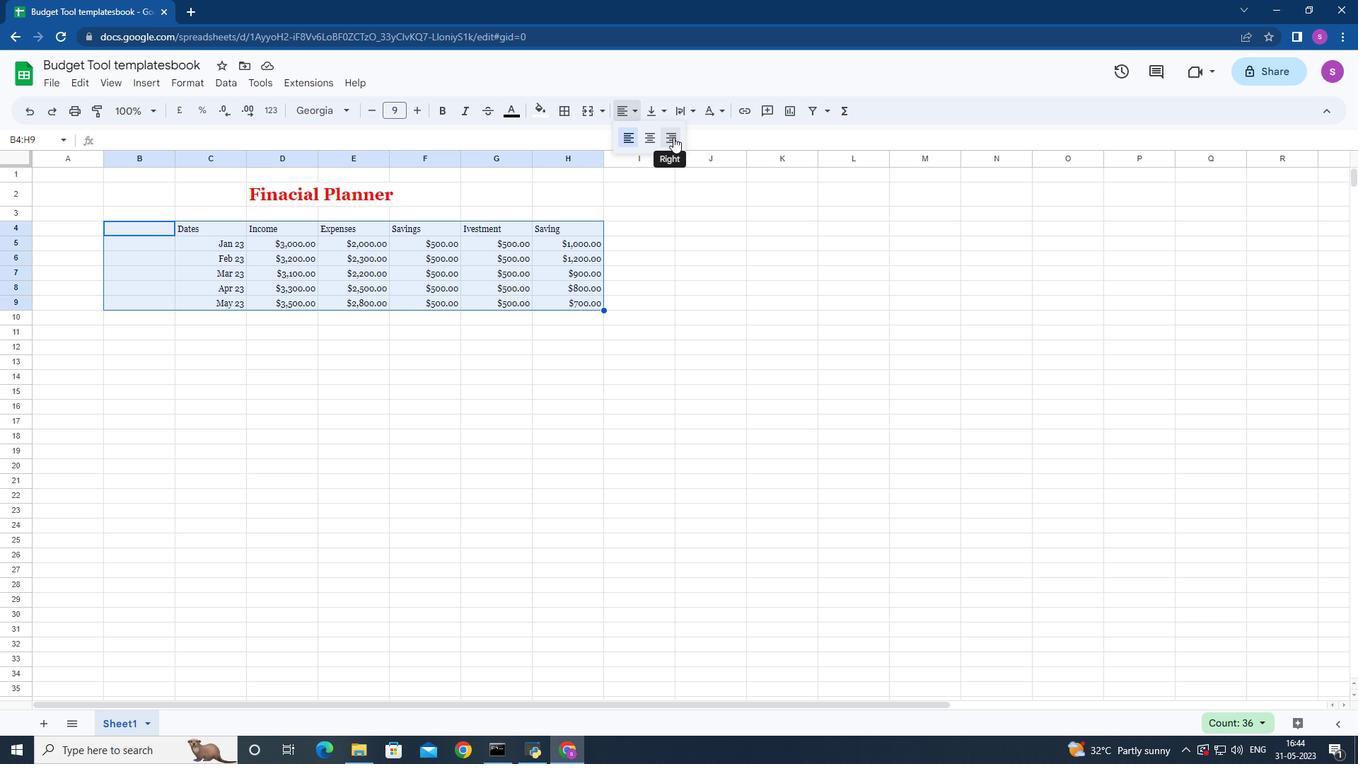 
Action: Mouse moved to (637, 111)
Screenshot: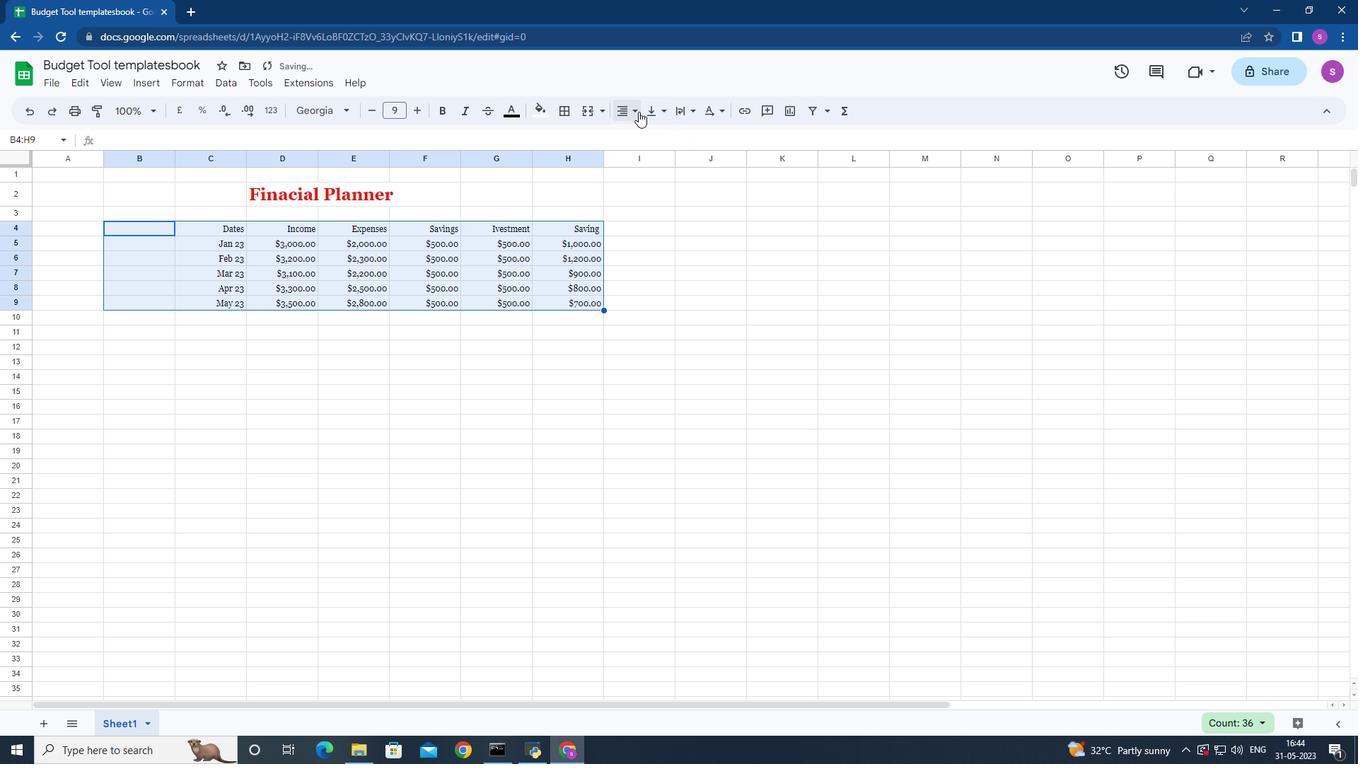 
Action: Mouse pressed left at (637, 111)
Screenshot: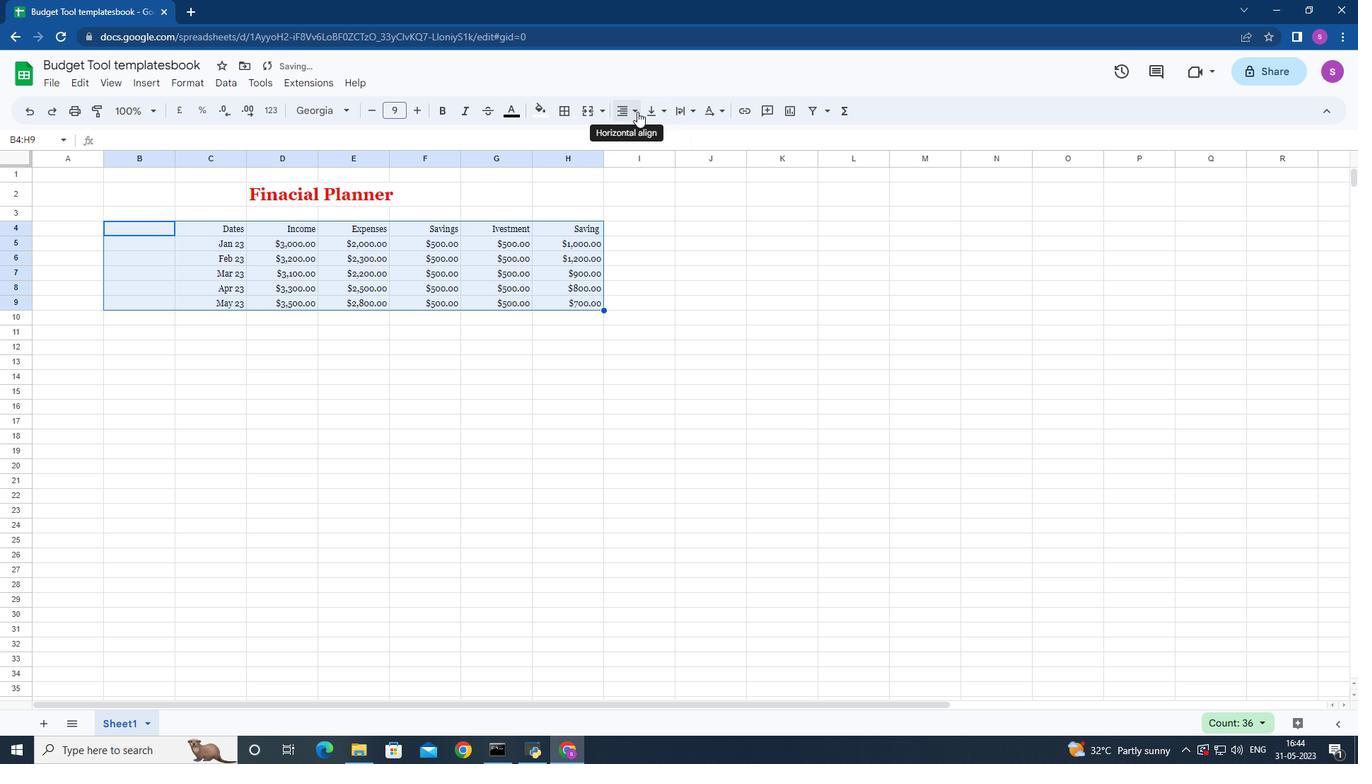 
Action: Mouse moved to (671, 132)
Screenshot: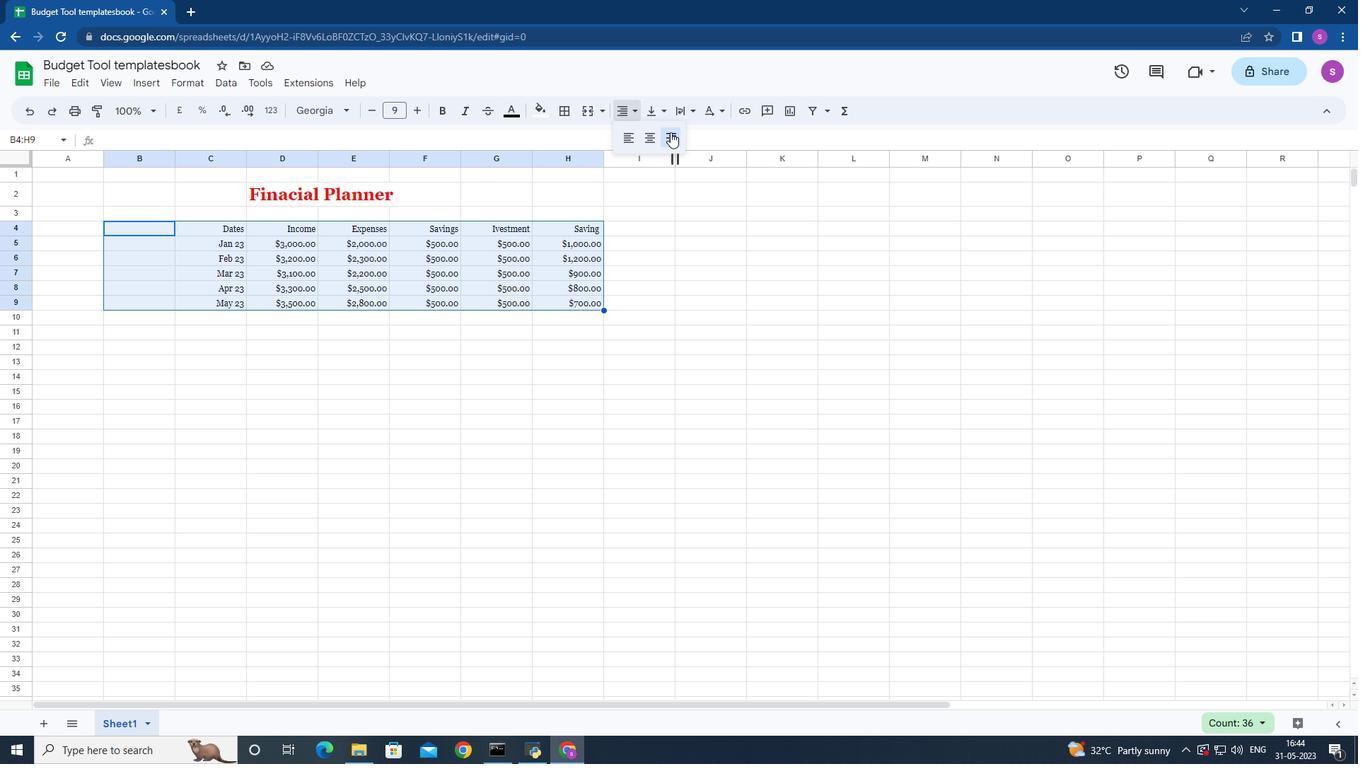 
Action: Mouse pressed left at (671, 132)
Screenshot: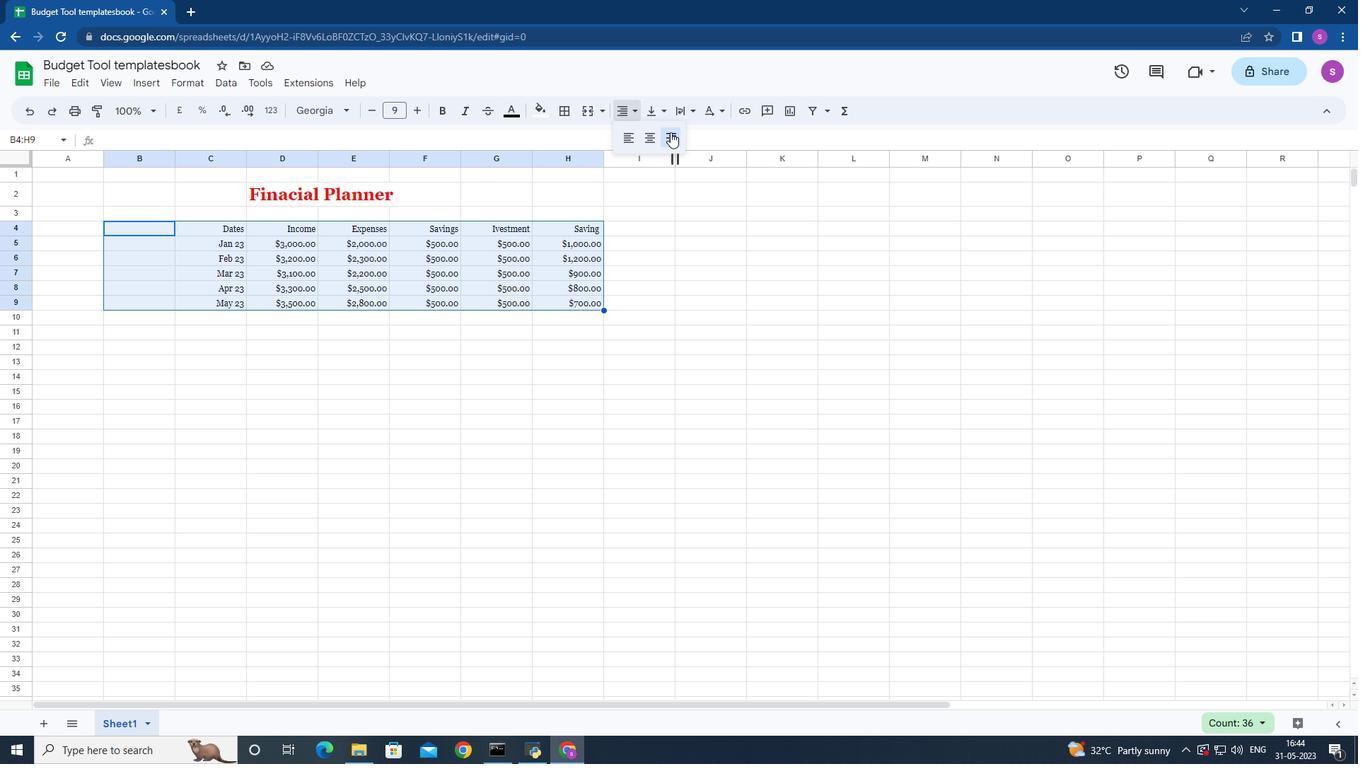 
Action: Mouse moved to (237, 189)
Screenshot: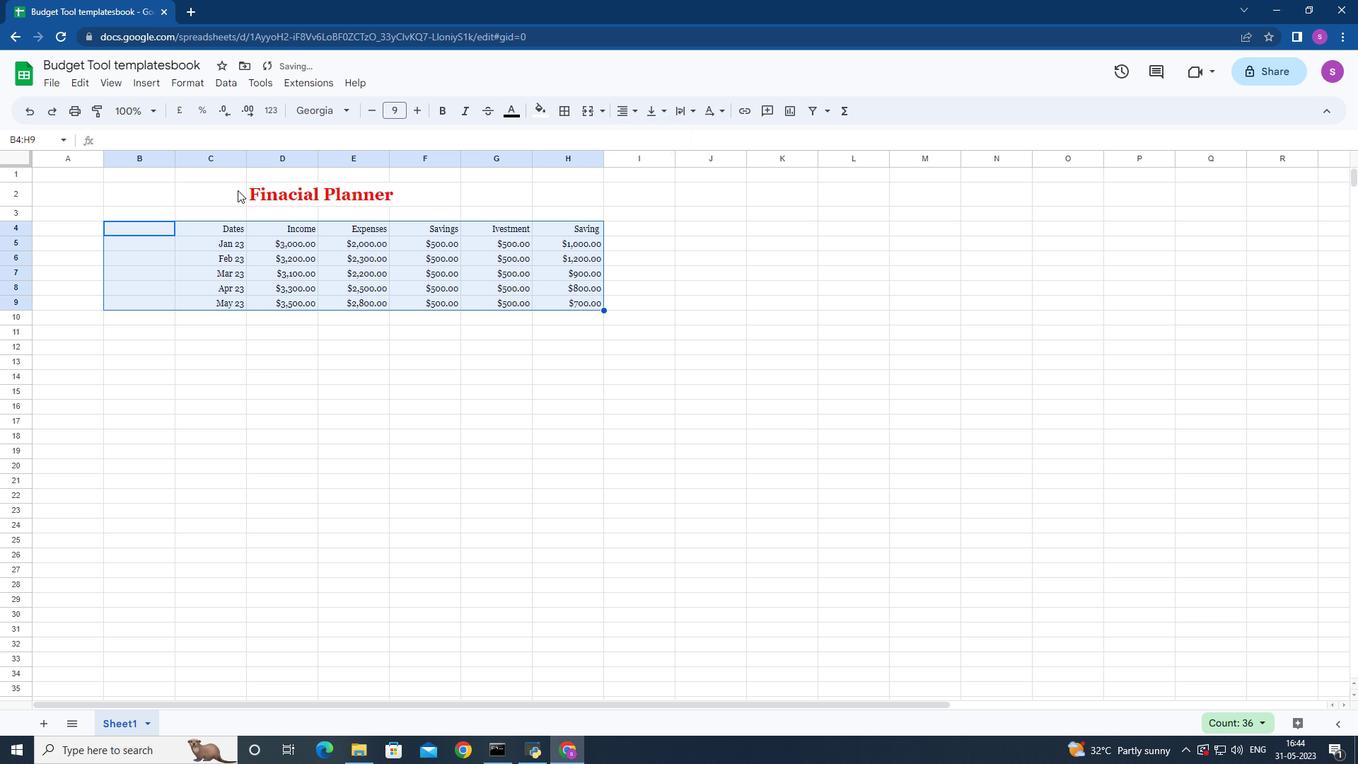 
Action: Mouse pressed left at (237, 189)
Screenshot: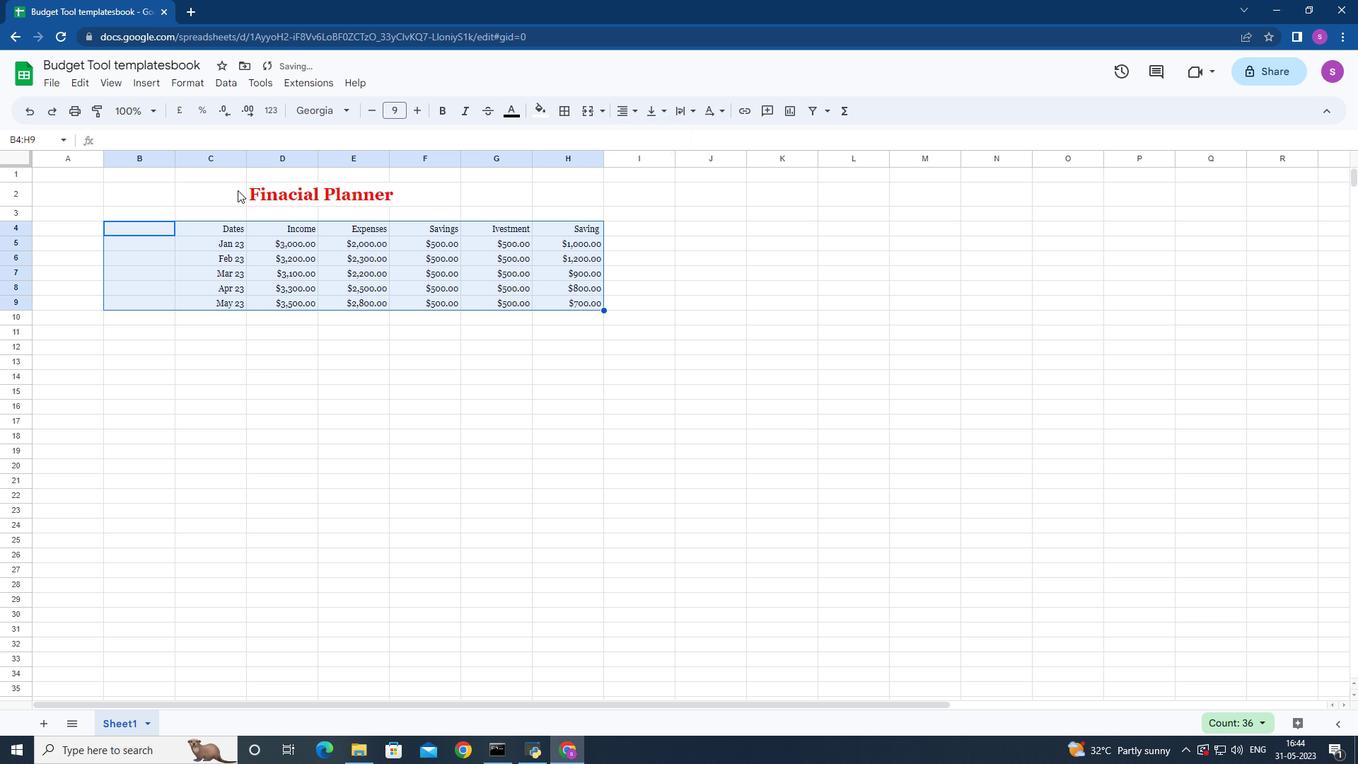 
Action: Mouse moved to (633, 108)
Screenshot: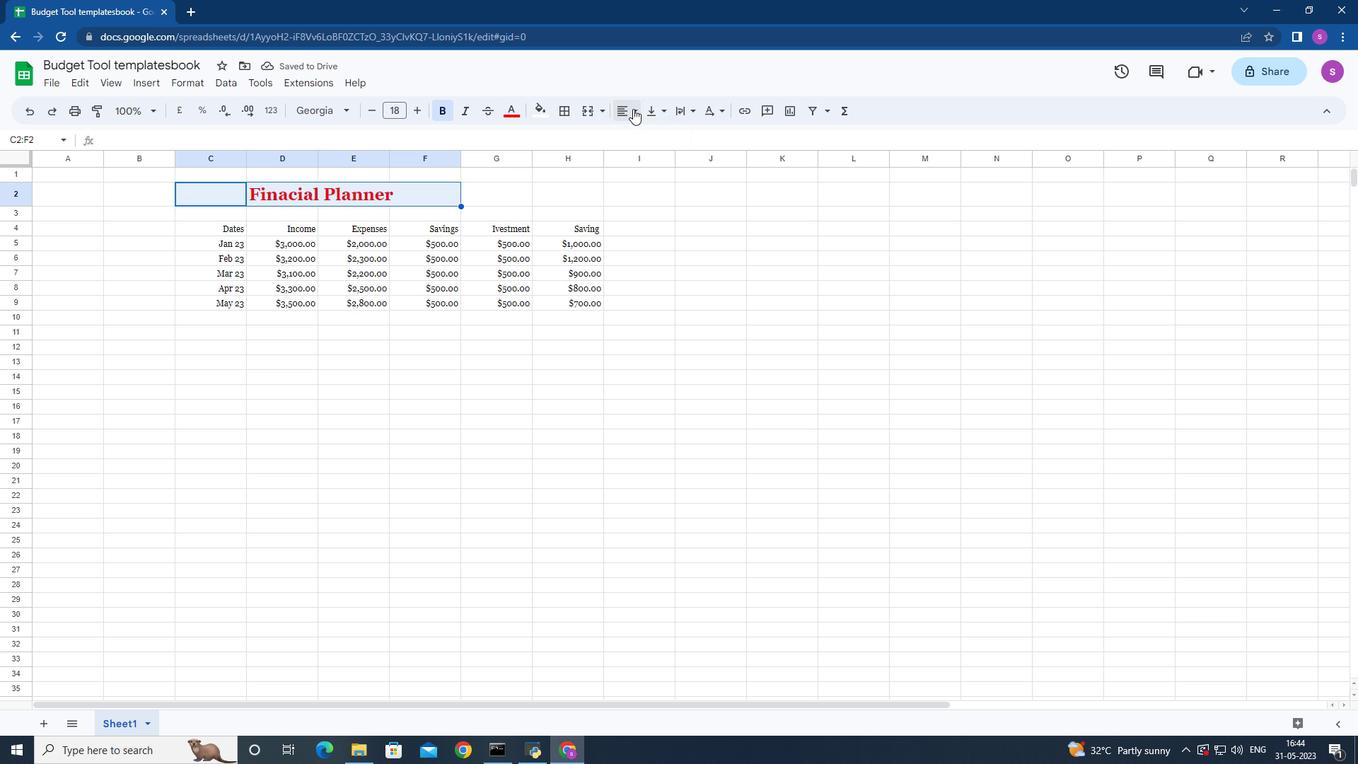 
Action: Mouse pressed left at (633, 108)
Screenshot: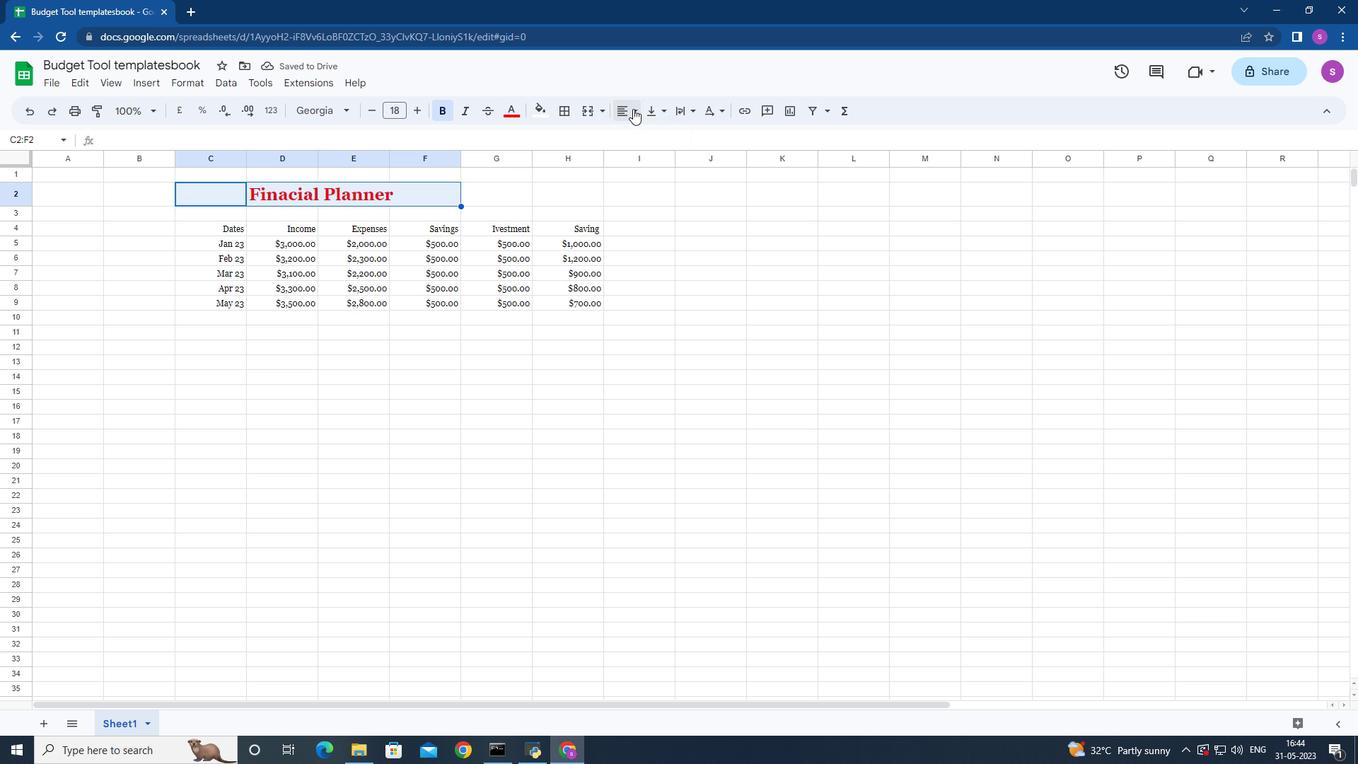 
Action: Mouse moved to (667, 136)
Screenshot: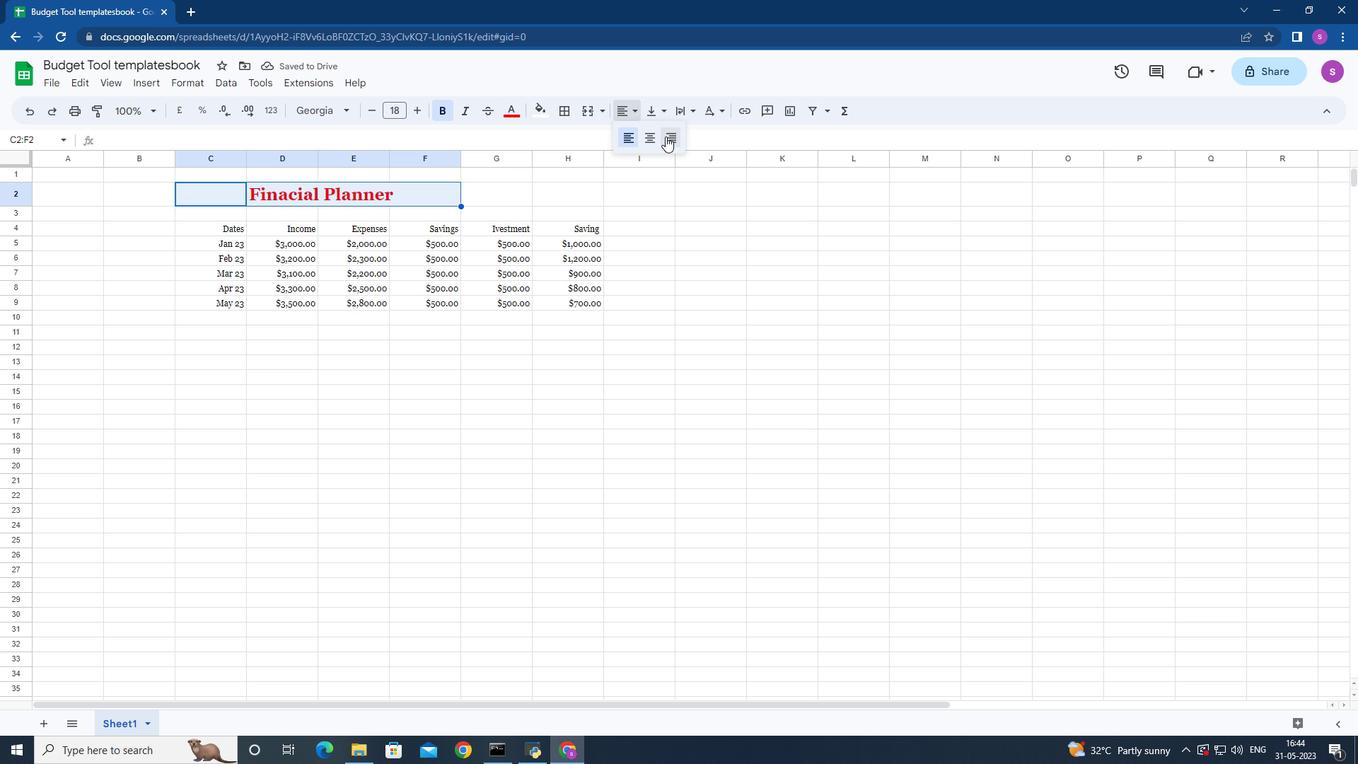 
Action: Mouse pressed left at (667, 136)
Screenshot: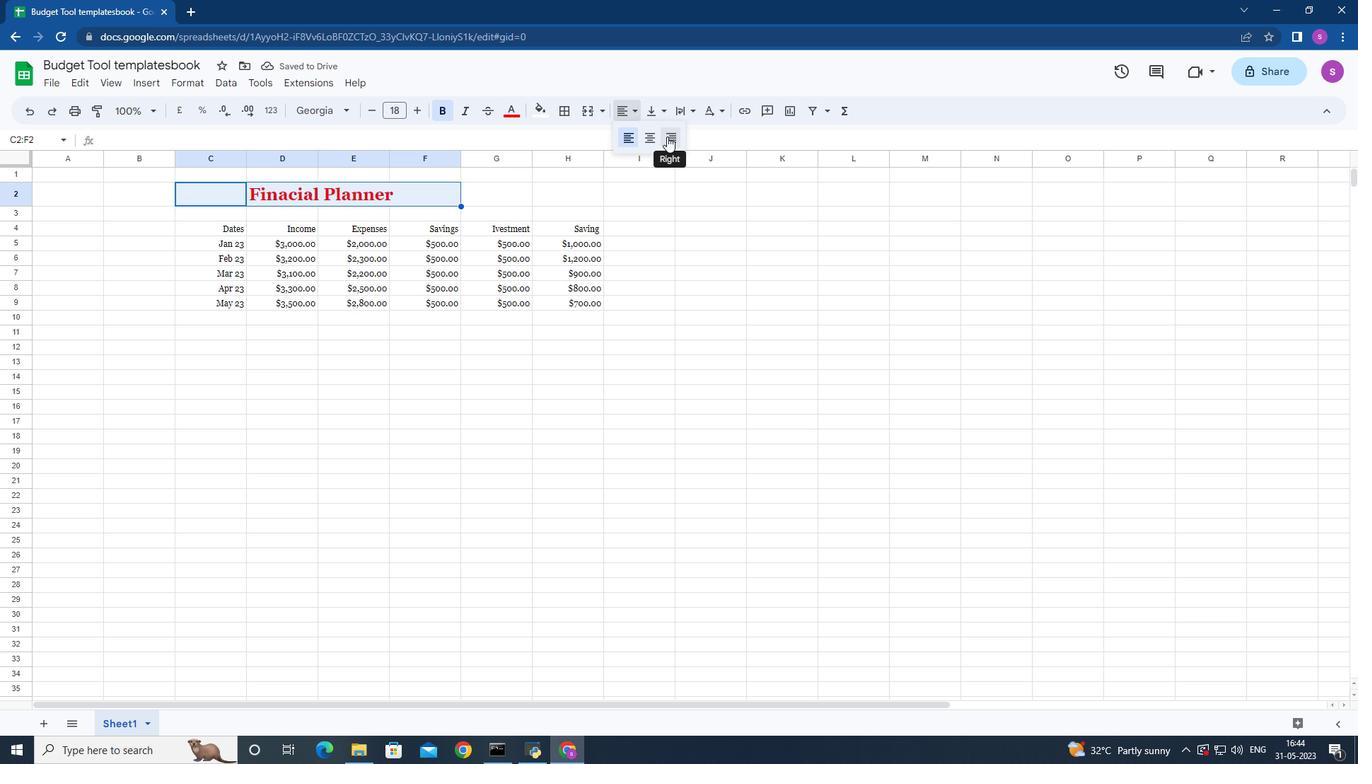 
Action: Mouse moved to (250, 251)
Screenshot: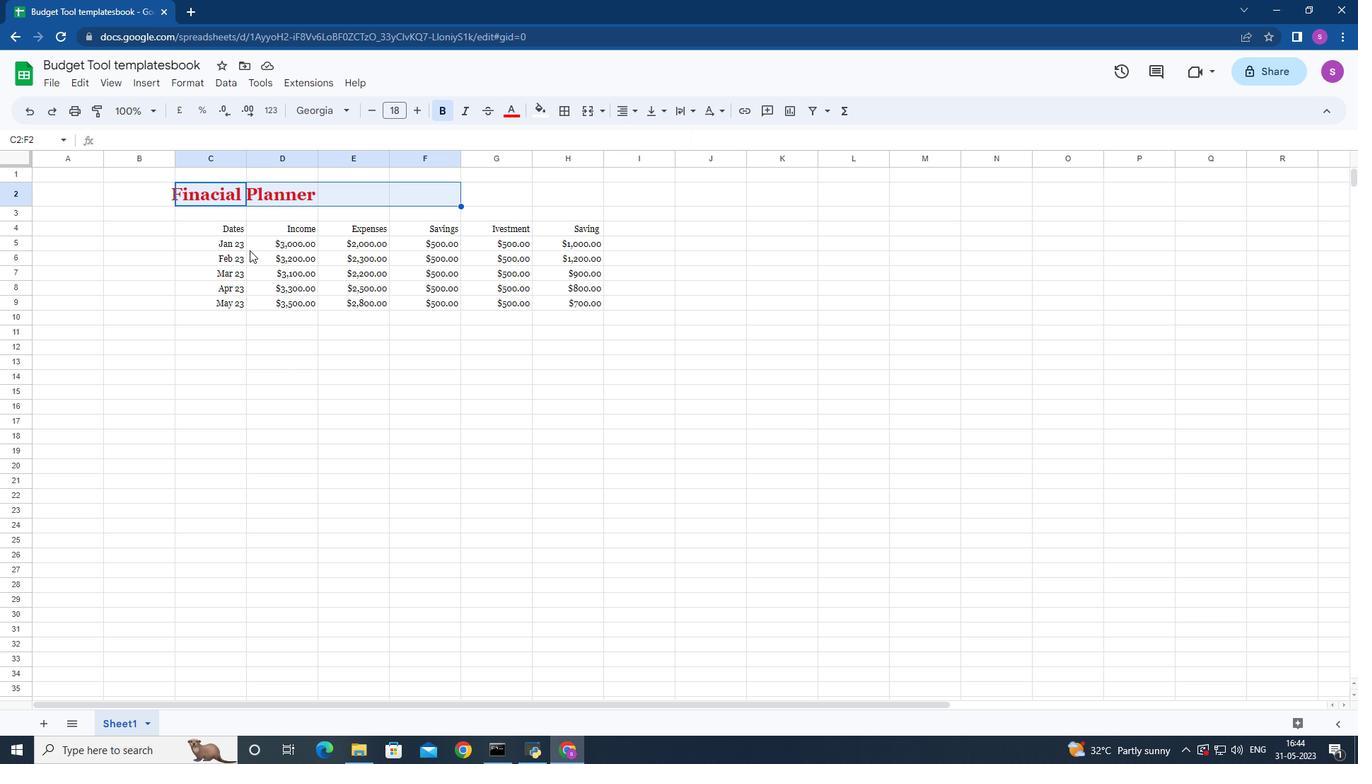 
